 Task: Look for Airbnb options in Maxixe, Mozambique from 2nd November, 2023 to 6th November, 2023 for 1 adult.1  bedroom having 1 bed and 1 bathroom. Property type can be hotel. Booking option can be shelf check-in. Look for 3 properties as per requirement.
Action: Mouse moved to (443, 89)
Screenshot: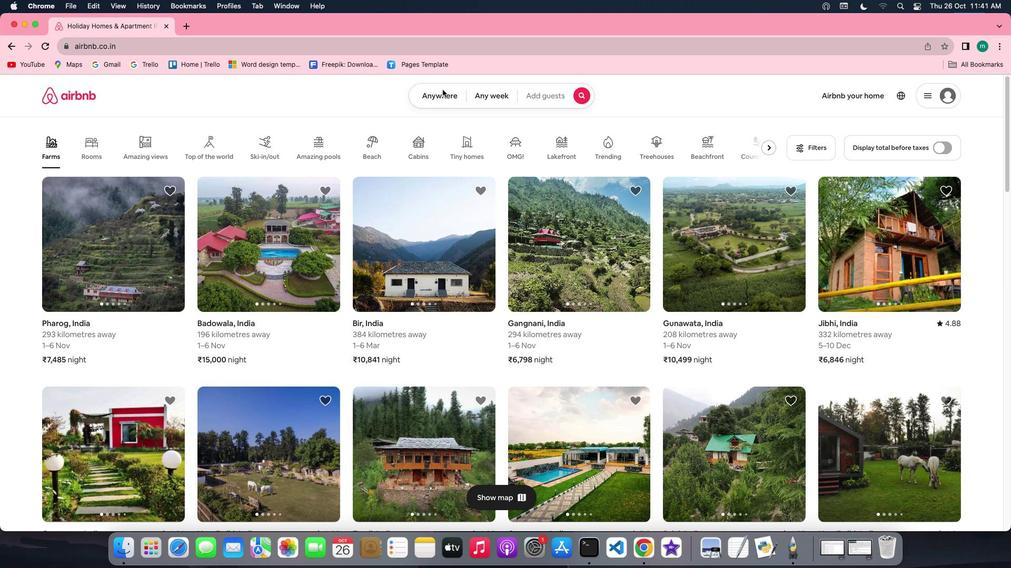 
Action: Mouse pressed left at (443, 89)
Screenshot: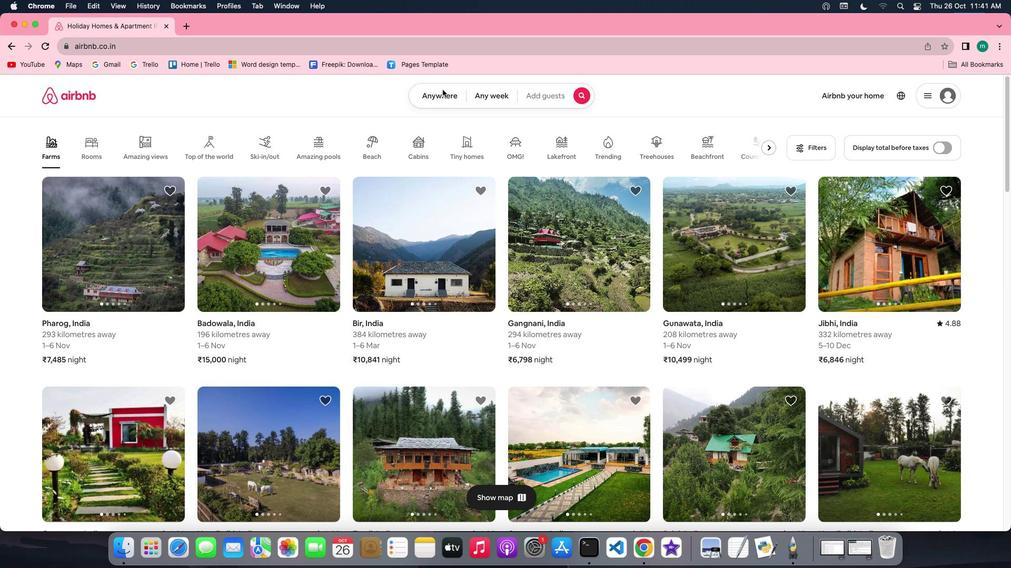 
Action: Mouse moved to (441, 90)
Screenshot: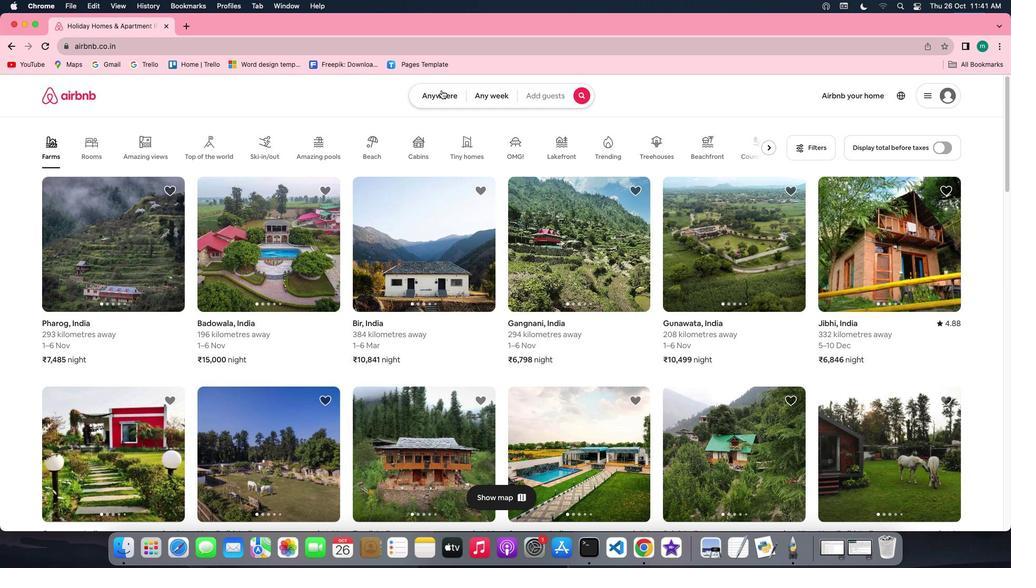 
Action: Mouse pressed left at (441, 90)
Screenshot: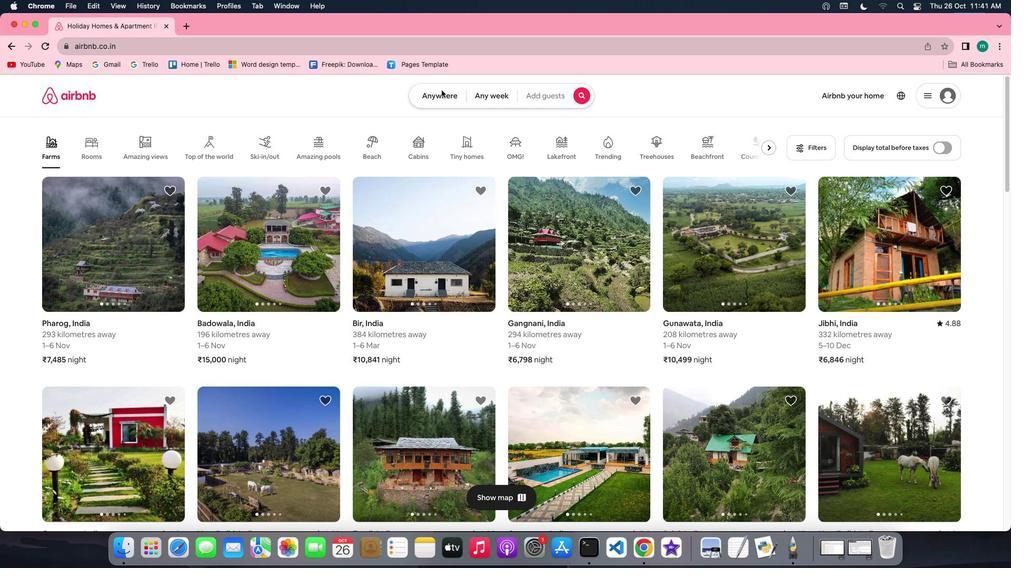 
Action: Mouse moved to (389, 142)
Screenshot: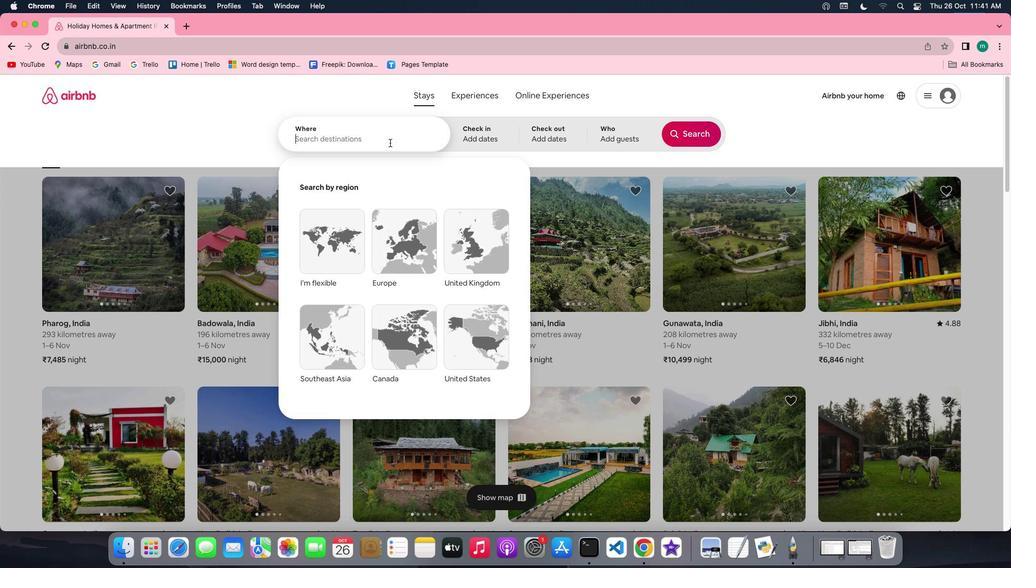 
Action: Key pressed Key.shift'm'Key.backspaceKey.shift'M''a''x''i''x''e'','Key.spaceKey.shift'M''o''z''a''m''b''i''q''u''e'
Screenshot: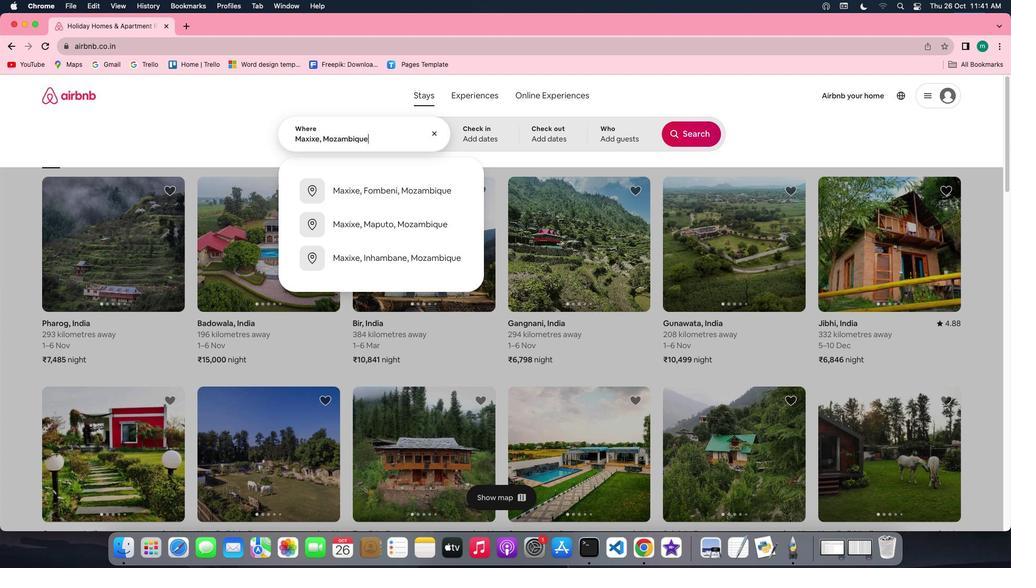 
Action: Mouse moved to (479, 135)
Screenshot: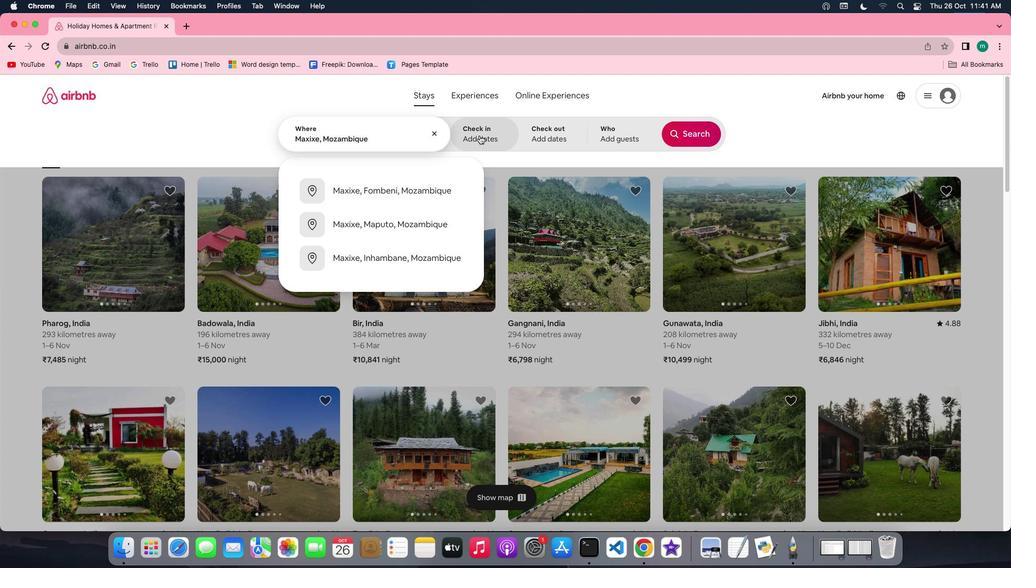 
Action: Mouse pressed left at (479, 135)
Screenshot: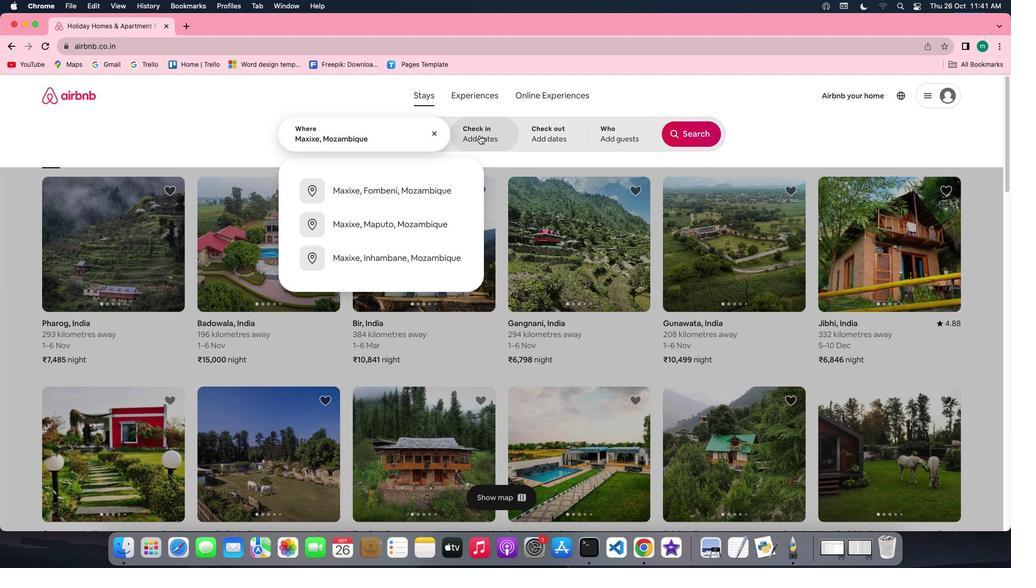 
Action: Mouse moved to (633, 267)
Screenshot: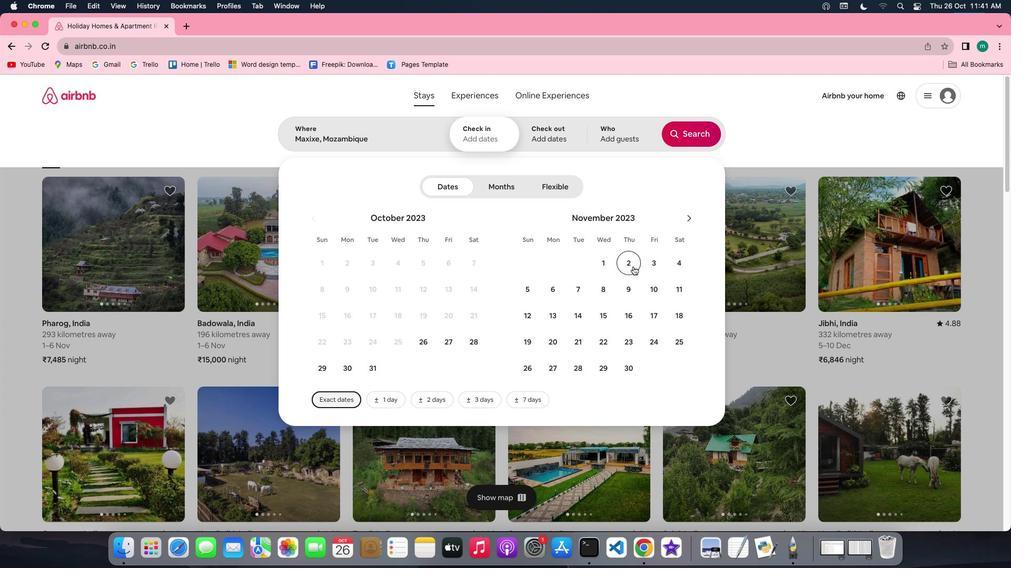 
Action: Mouse pressed left at (633, 267)
Screenshot: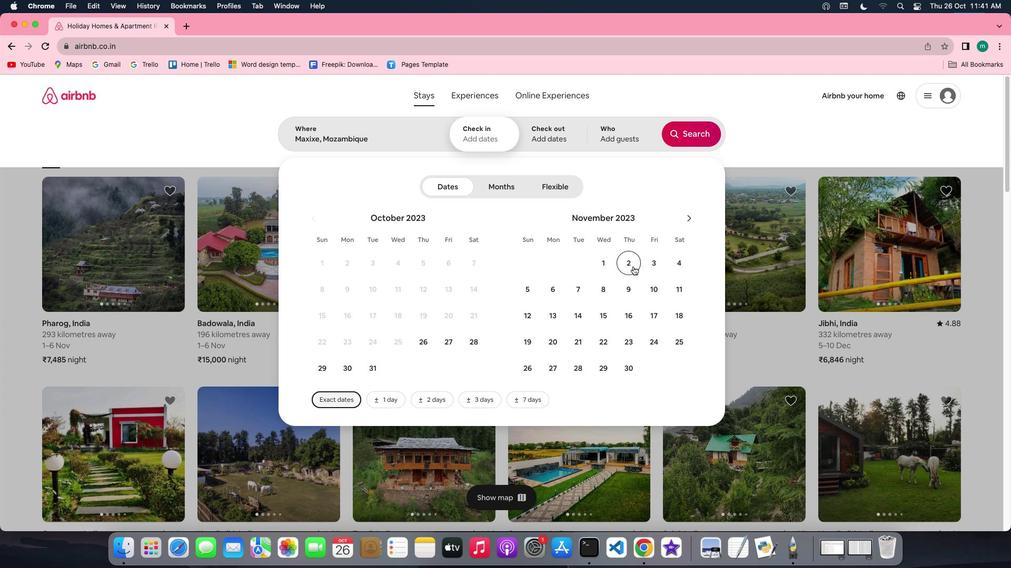 
Action: Mouse moved to (559, 290)
Screenshot: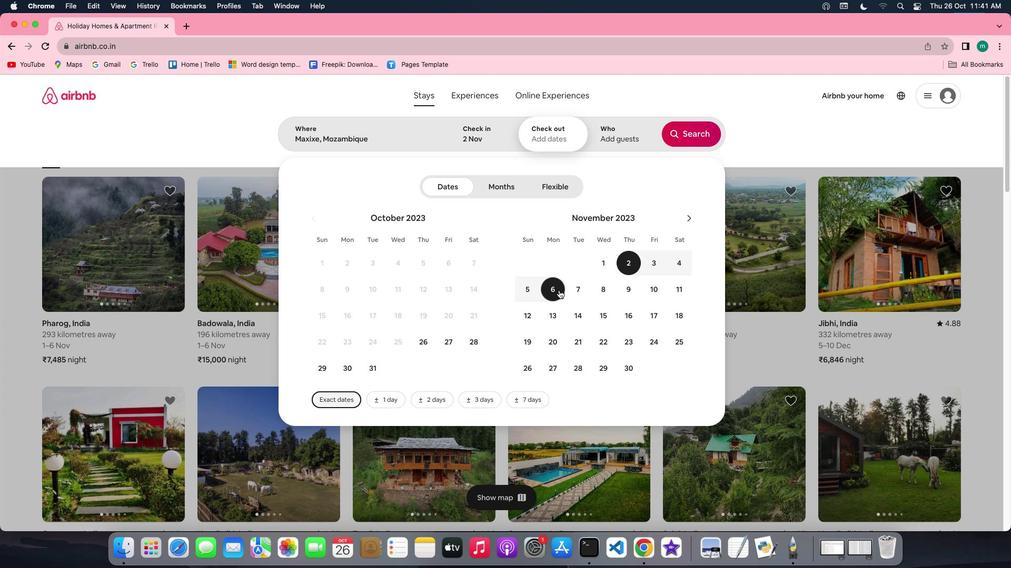 
Action: Mouse pressed left at (559, 290)
Screenshot: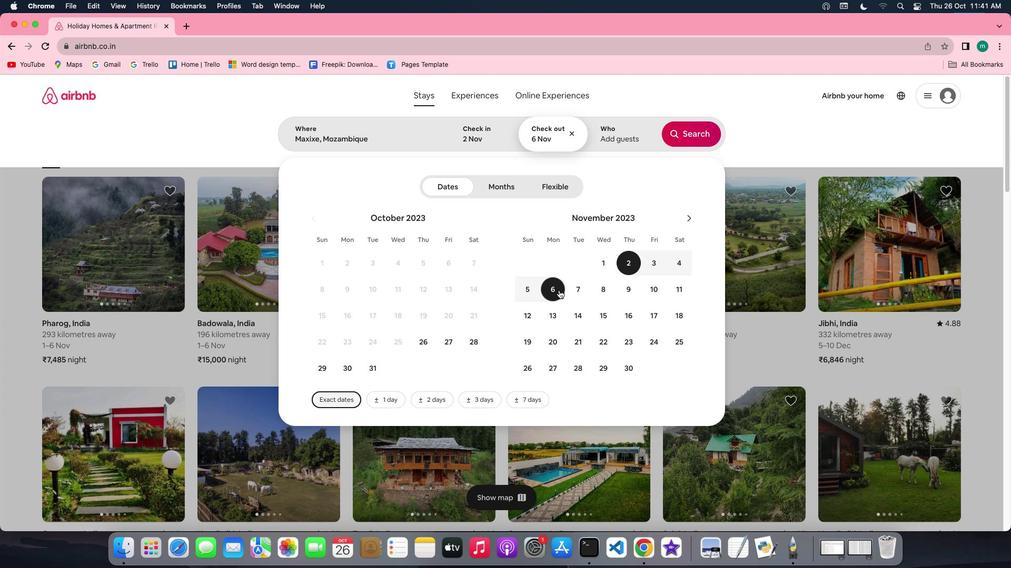 
Action: Mouse moved to (633, 139)
Screenshot: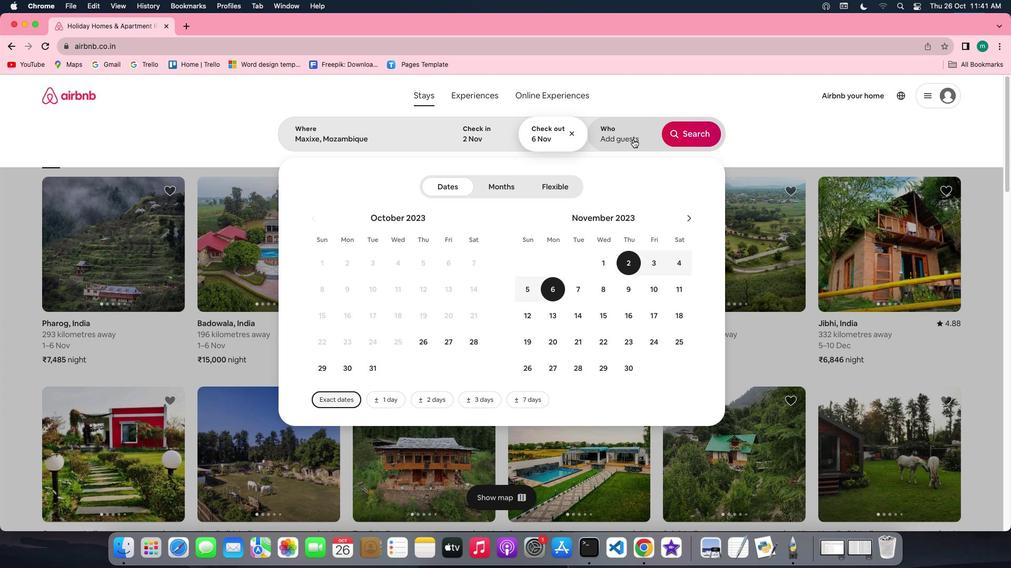
Action: Mouse pressed left at (633, 139)
Screenshot: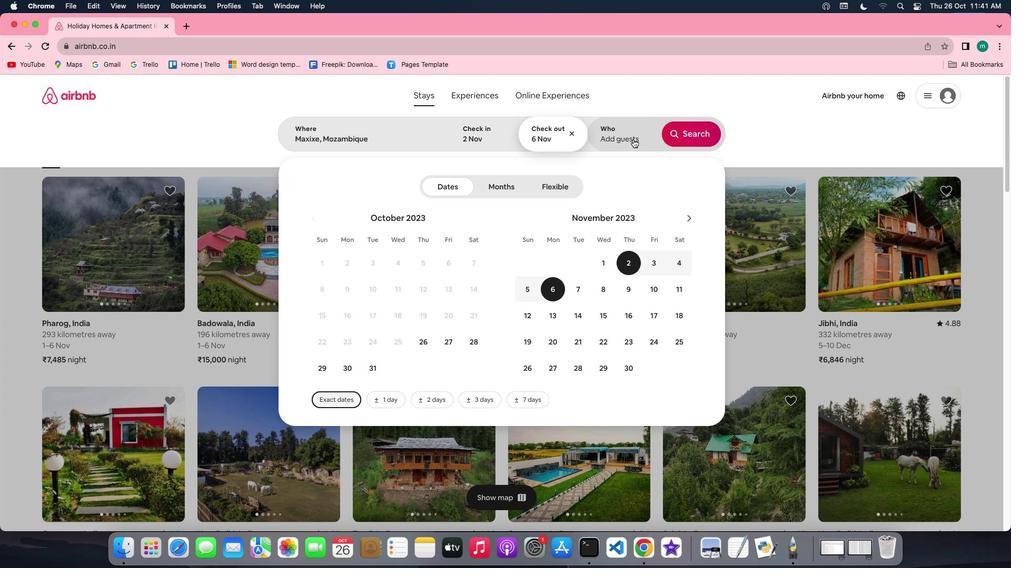 
Action: Mouse moved to (696, 192)
Screenshot: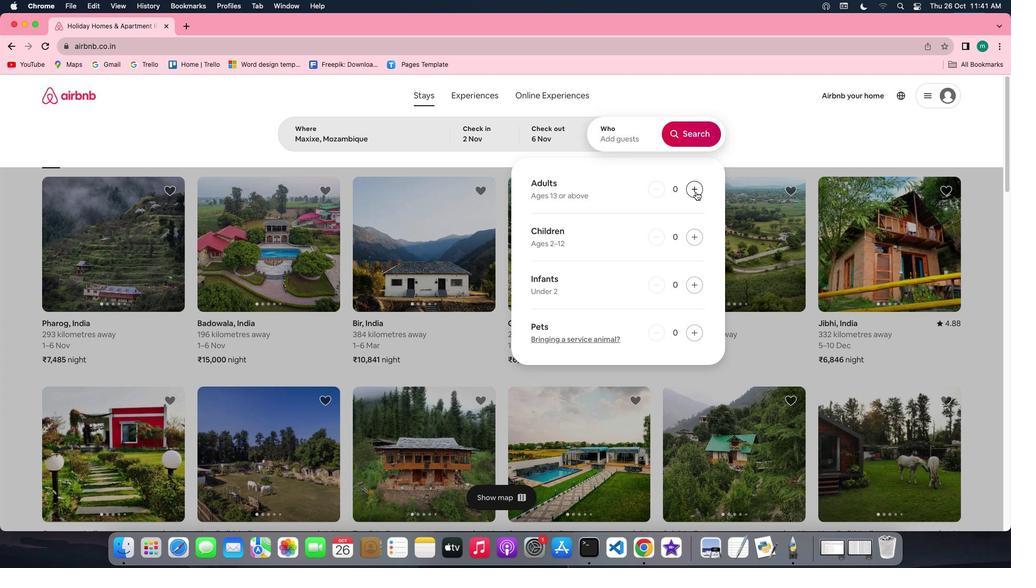 
Action: Mouse pressed left at (696, 192)
Screenshot: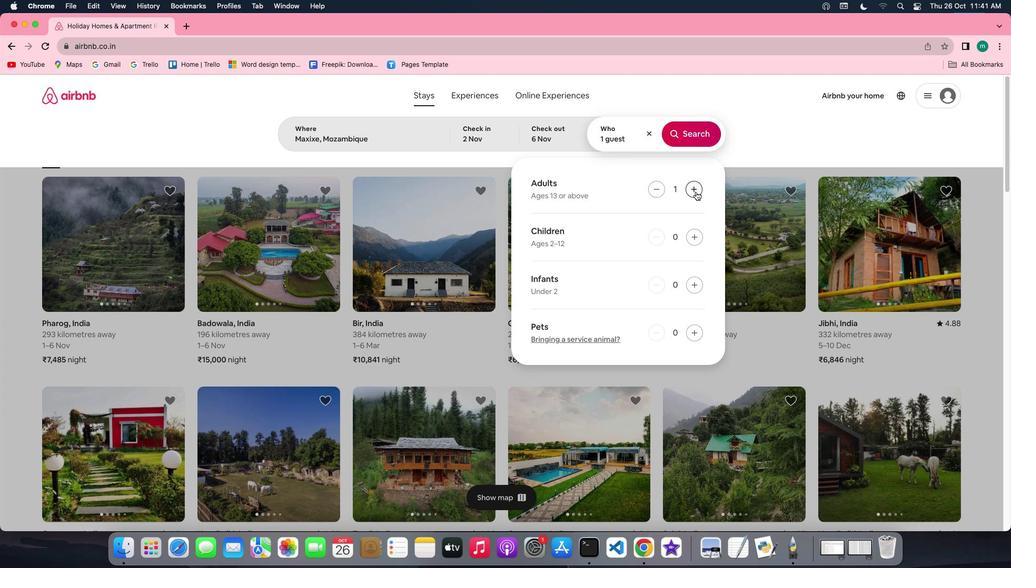 
Action: Mouse moved to (686, 138)
Screenshot: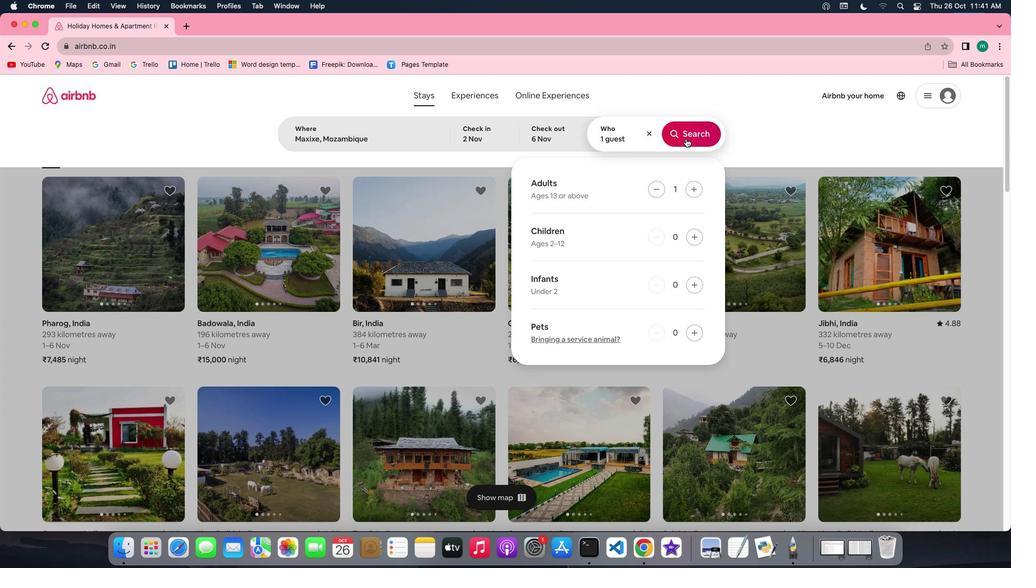 
Action: Mouse pressed left at (686, 138)
Screenshot: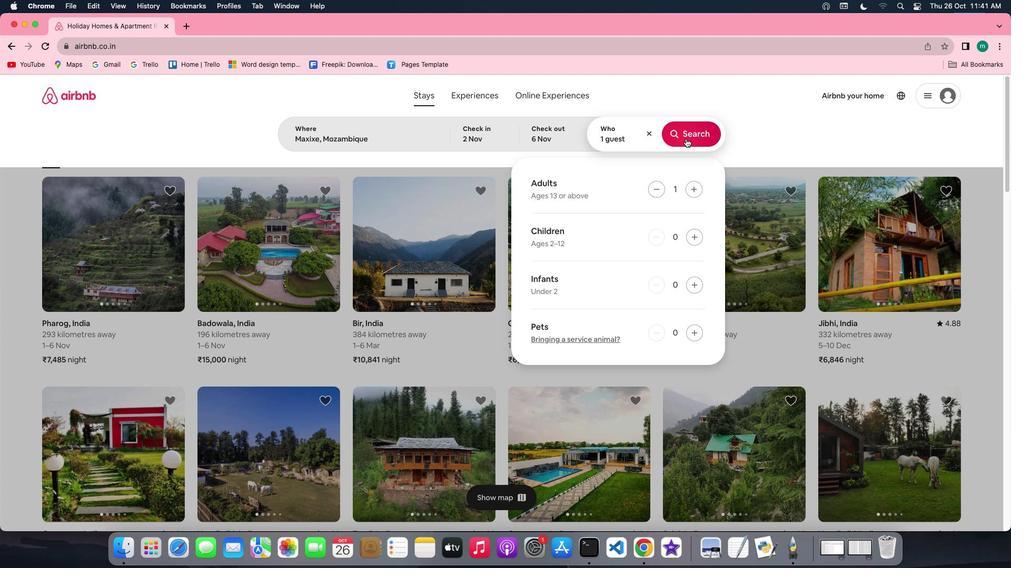 
Action: Mouse moved to (842, 134)
Screenshot: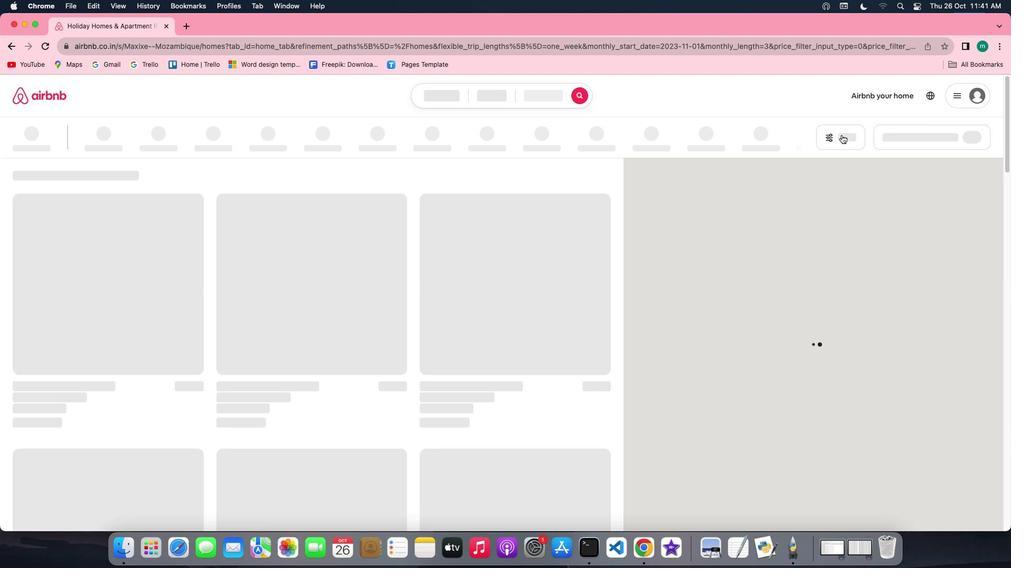 
Action: Mouse pressed left at (842, 134)
Screenshot: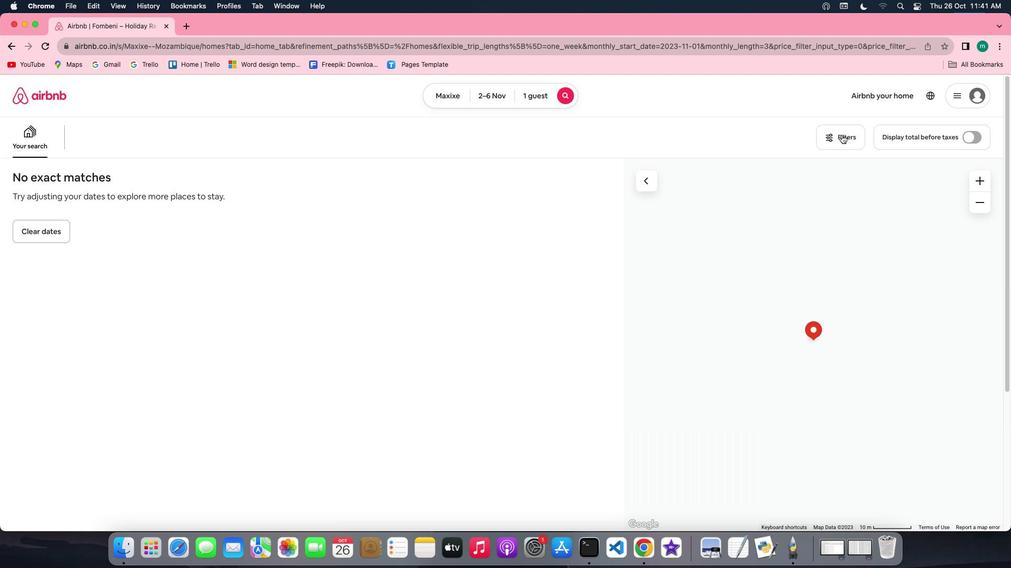 
Action: Mouse moved to (534, 302)
Screenshot: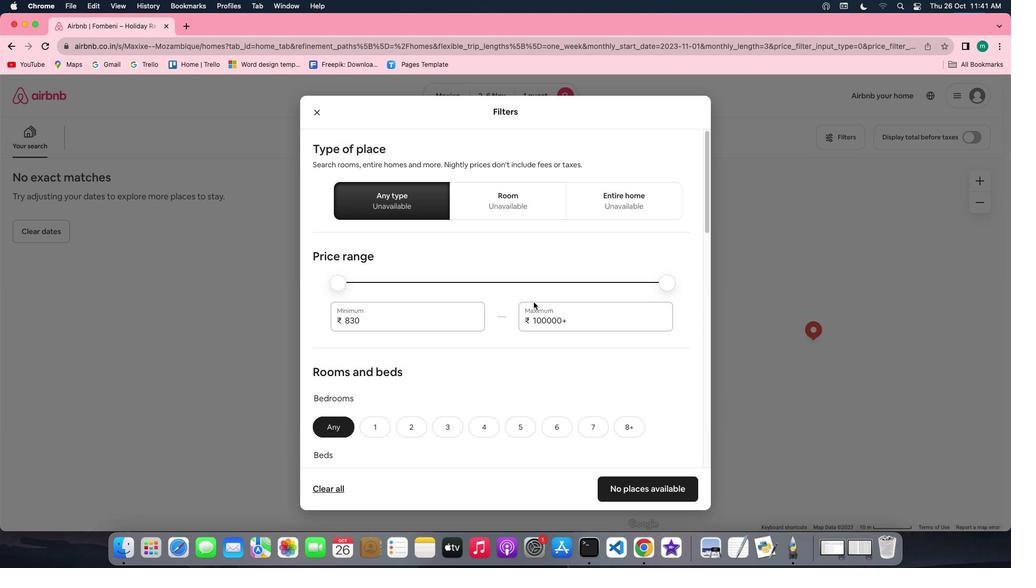 
Action: Mouse scrolled (534, 302) with delta (0, 0)
Screenshot: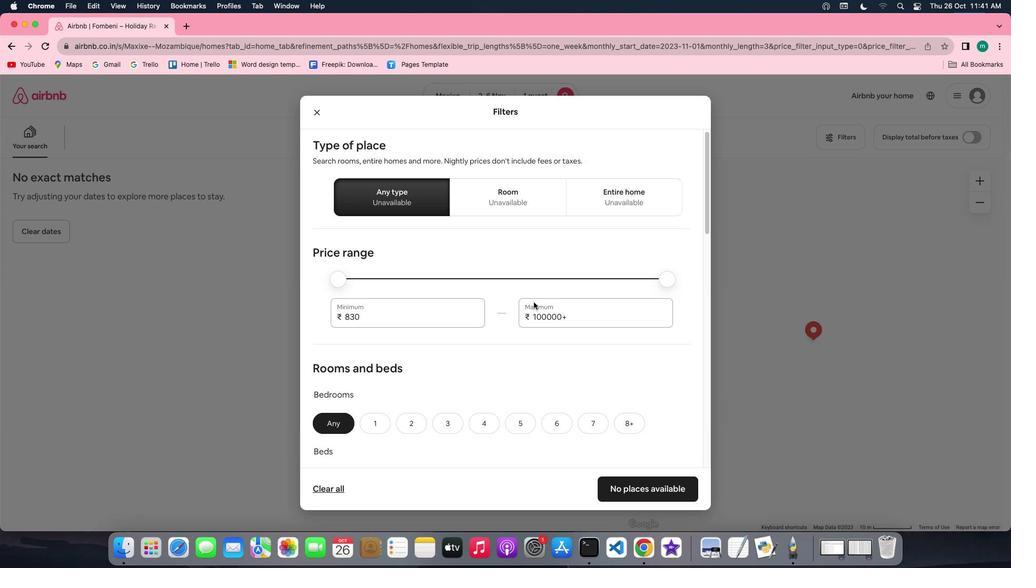 
Action: Mouse scrolled (534, 302) with delta (0, 0)
Screenshot: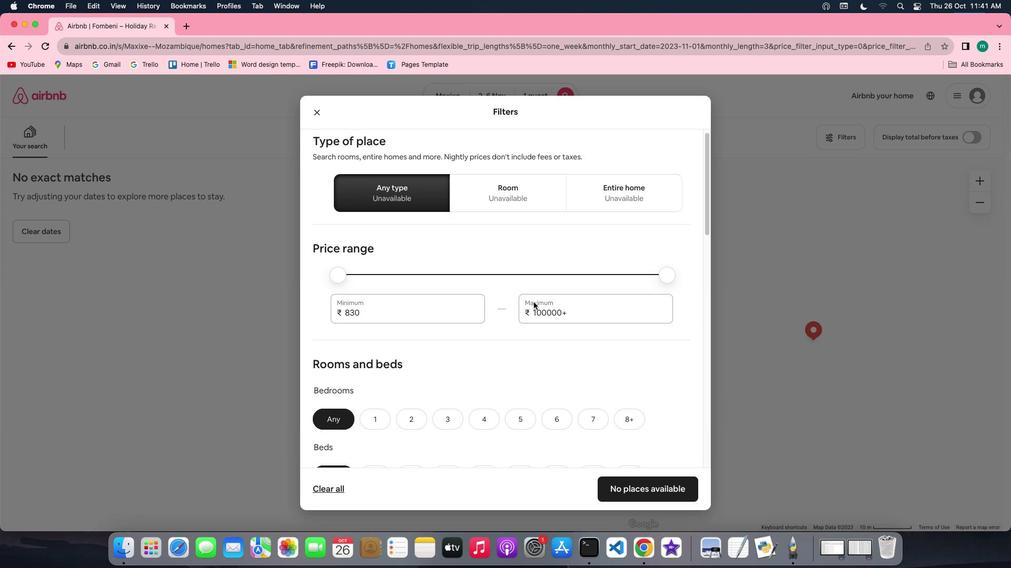 
Action: Mouse scrolled (534, 302) with delta (0, 0)
Screenshot: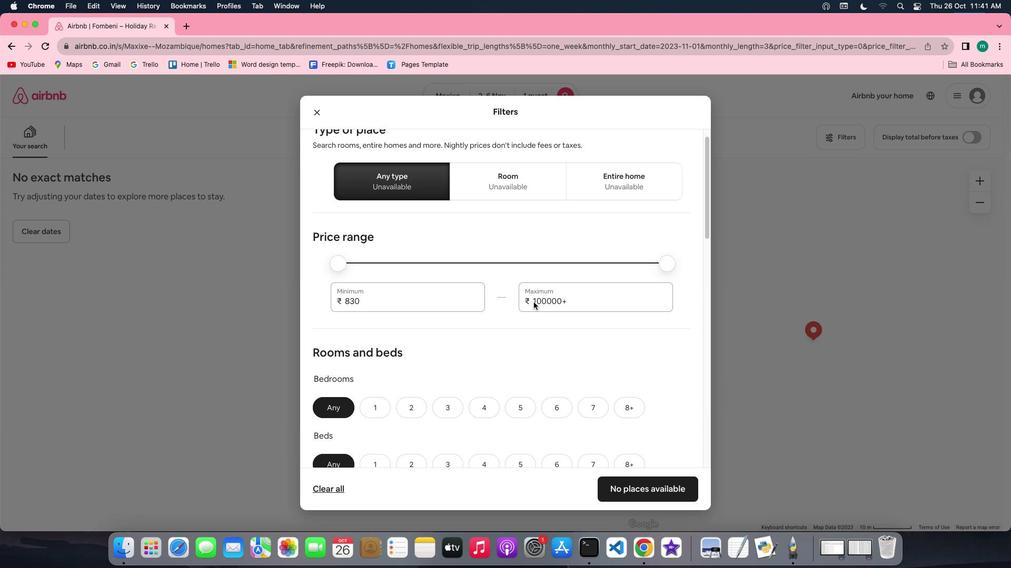 
Action: Mouse scrolled (534, 302) with delta (0, 0)
Screenshot: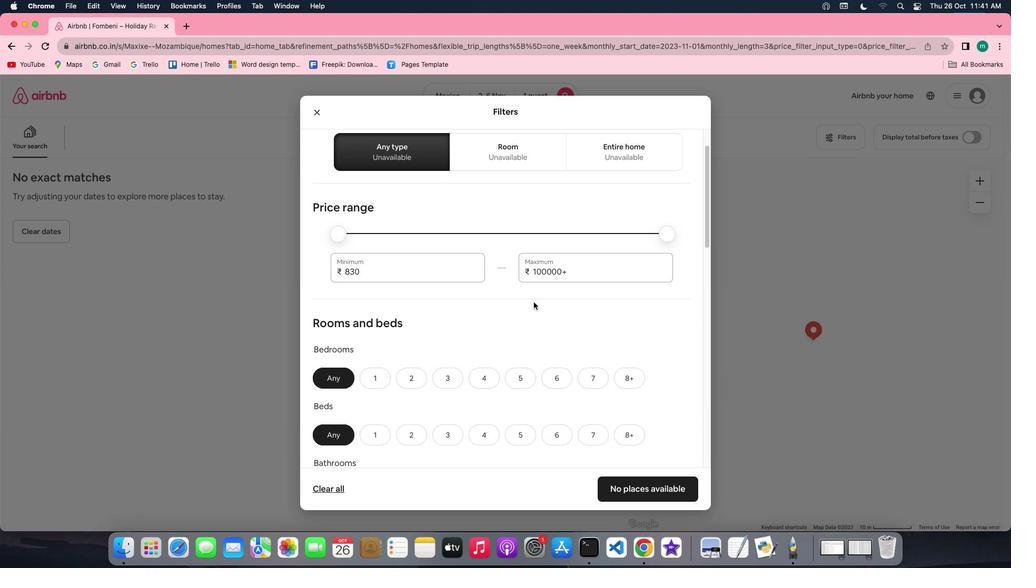 
Action: Mouse scrolled (534, 302) with delta (0, 0)
Screenshot: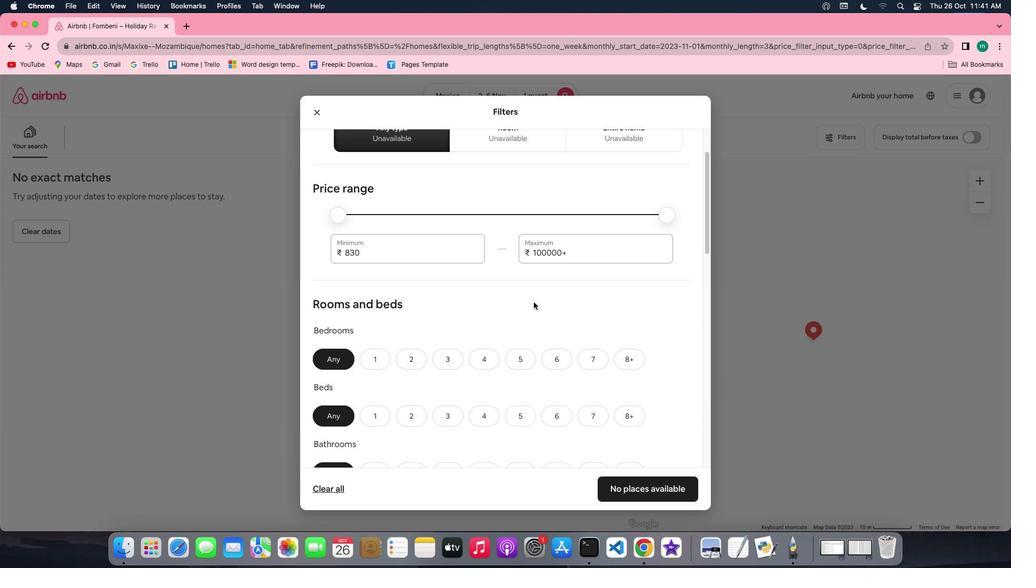 
Action: Mouse scrolled (534, 302) with delta (0, -1)
Screenshot: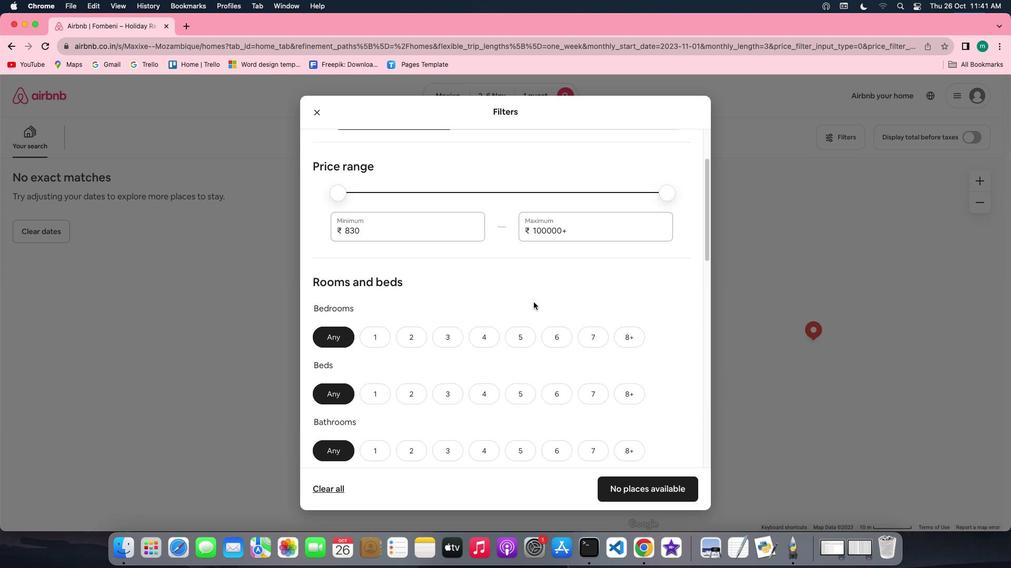 
Action: Mouse scrolled (534, 302) with delta (0, -1)
Screenshot: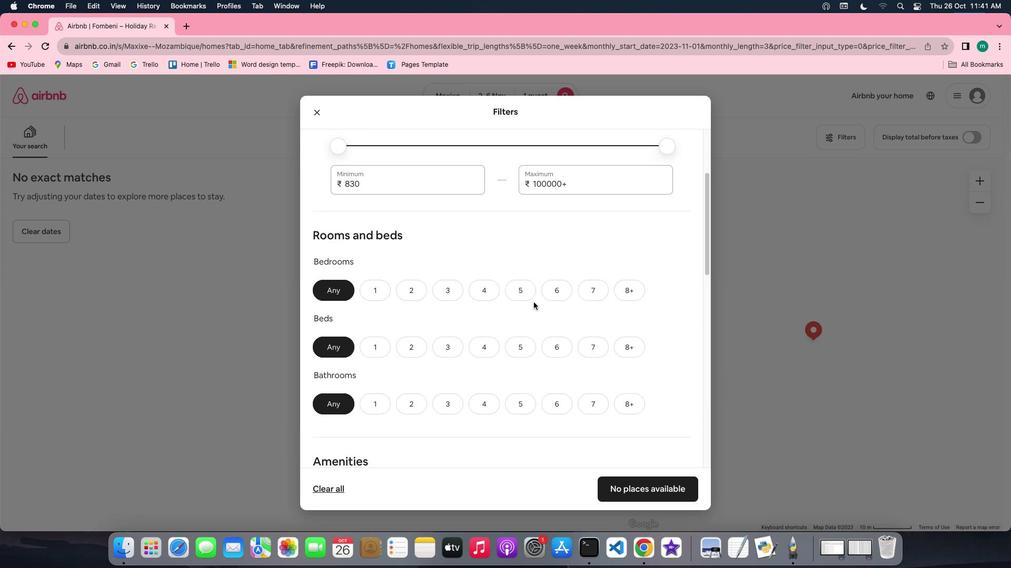 
Action: Mouse scrolled (534, 302) with delta (0, 0)
Screenshot: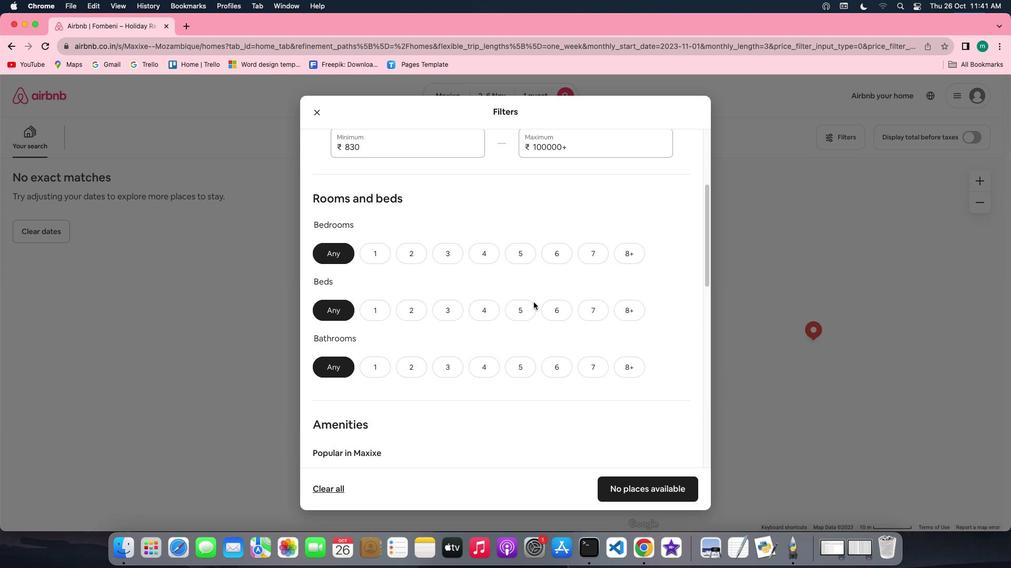 
Action: Mouse scrolled (534, 302) with delta (0, 0)
Screenshot: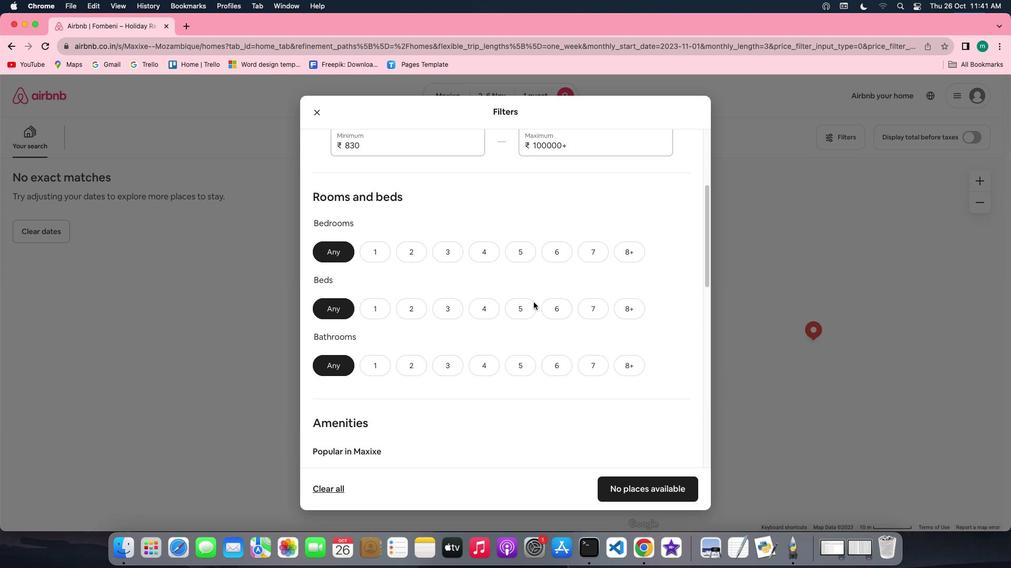 
Action: Mouse scrolled (534, 302) with delta (0, 0)
Screenshot: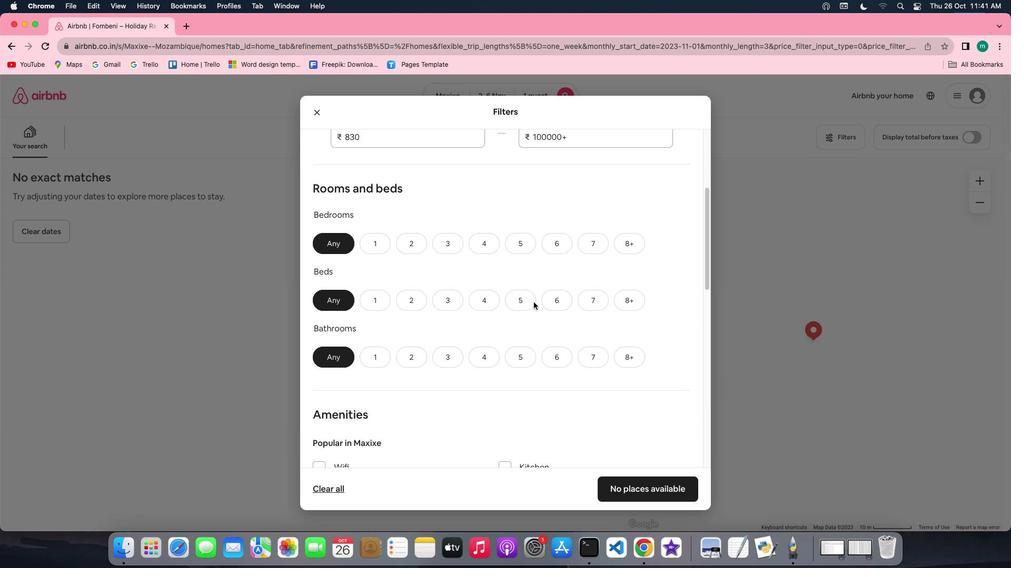 
Action: Mouse scrolled (534, 302) with delta (0, 0)
Screenshot: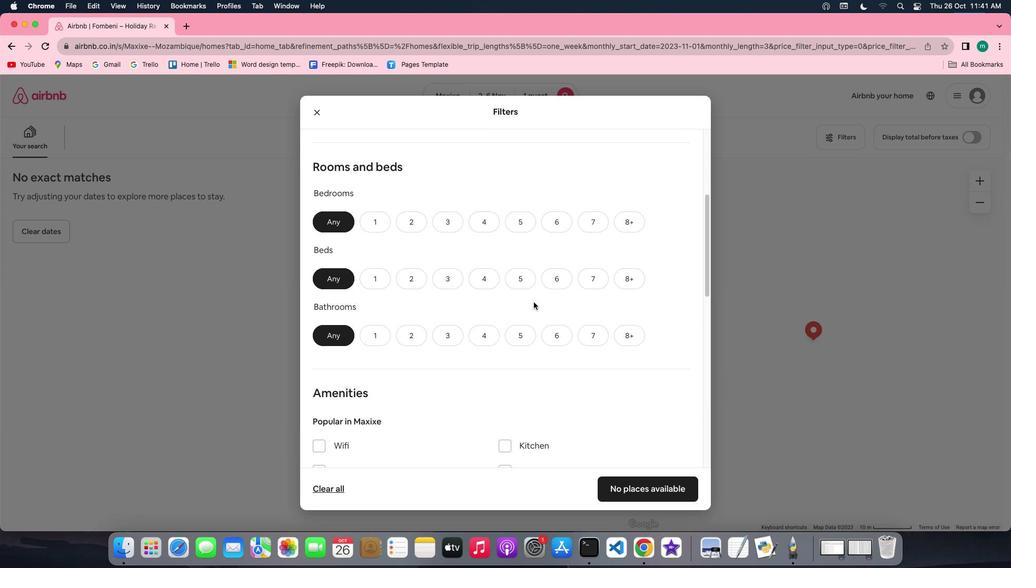 
Action: Mouse moved to (378, 201)
Screenshot: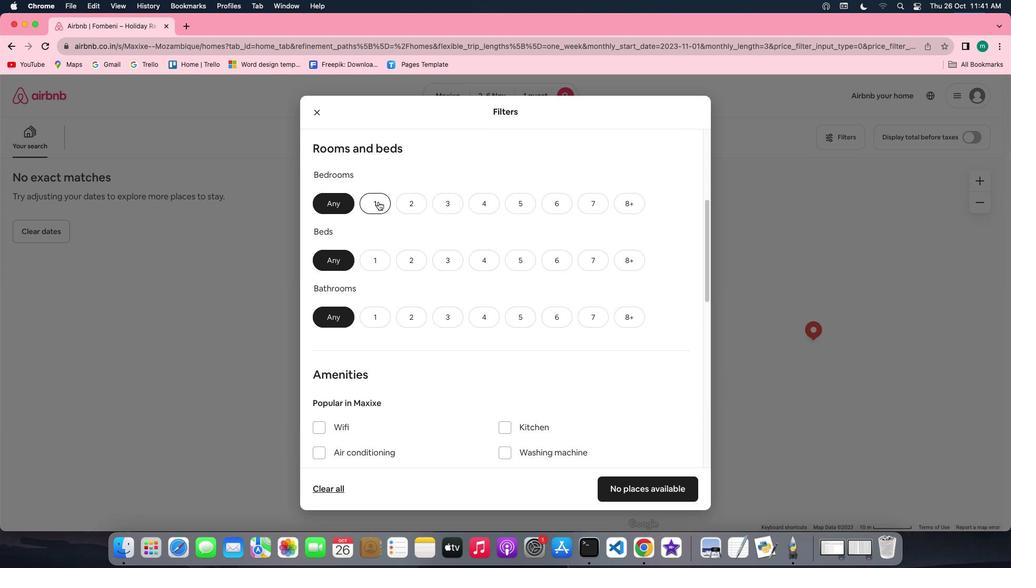 
Action: Mouse pressed left at (378, 201)
Screenshot: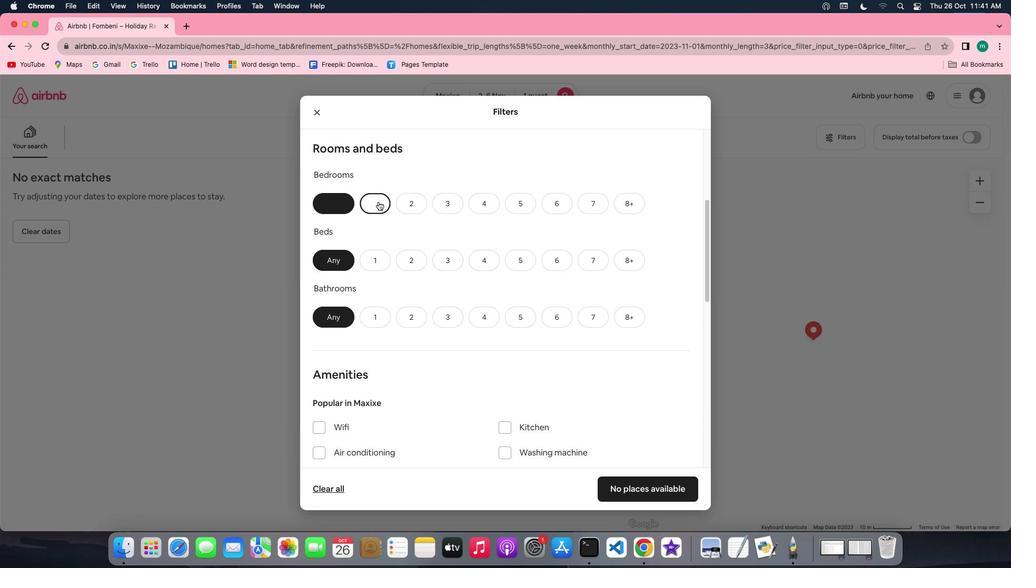 
Action: Mouse moved to (380, 256)
Screenshot: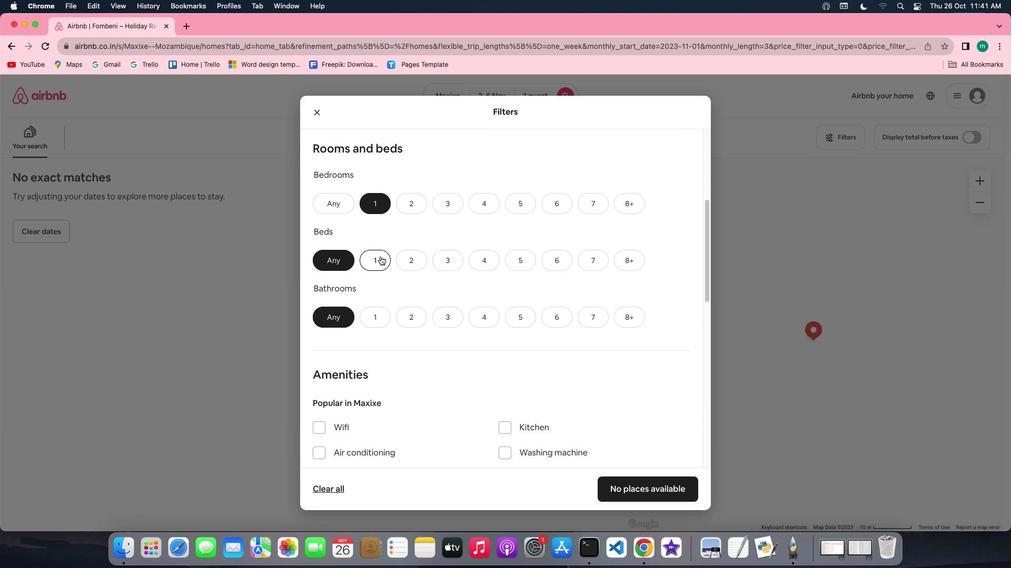 
Action: Mouse pressed left at (380, 256)
Screenshot: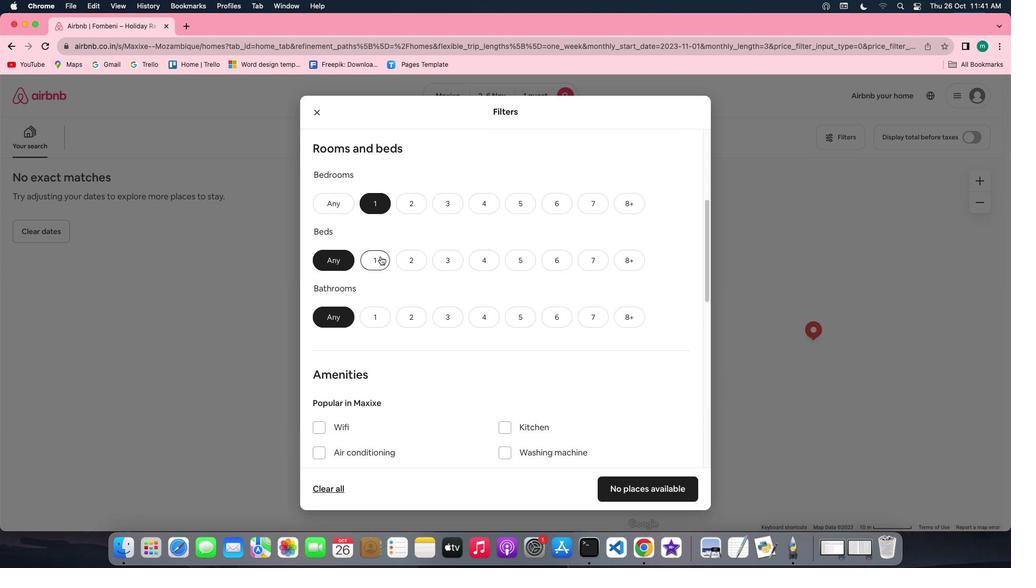 
Action: Mouse moved to (376, 314)
Screenshot: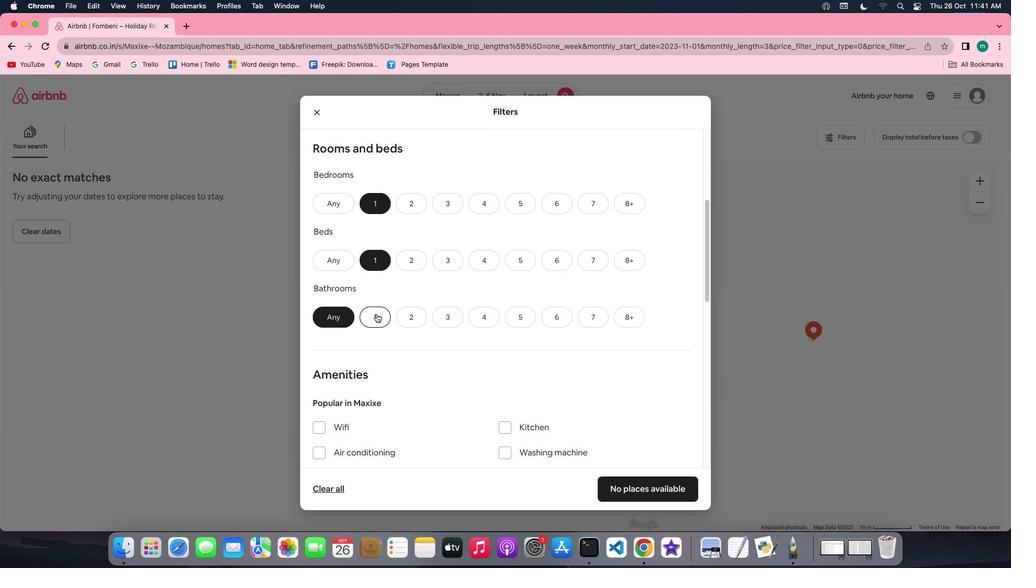 
Action: Mouse pressed left at (376, 314)
Screenshot: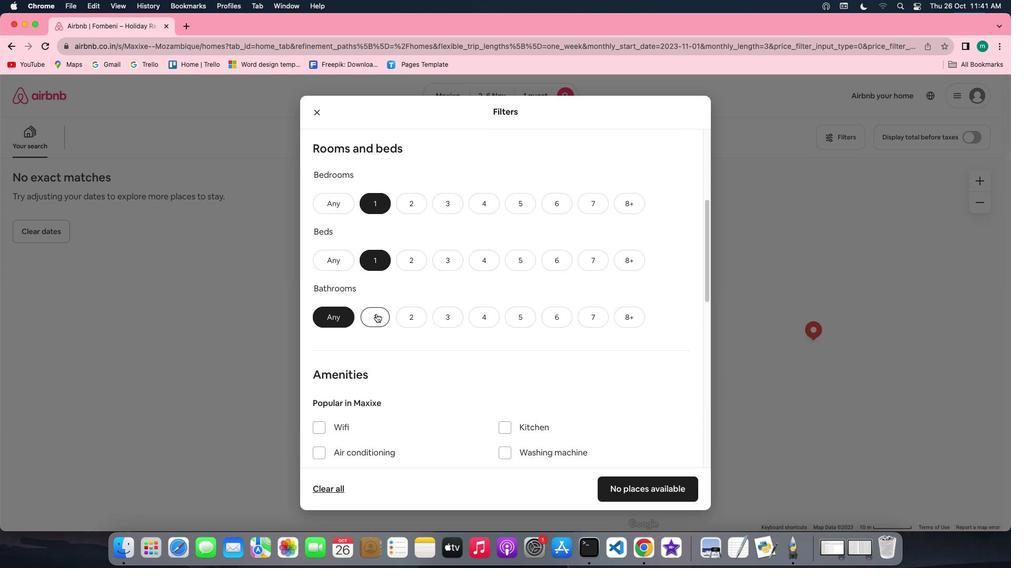 
Action: Mouse moved to (530, 335)
Screenshot: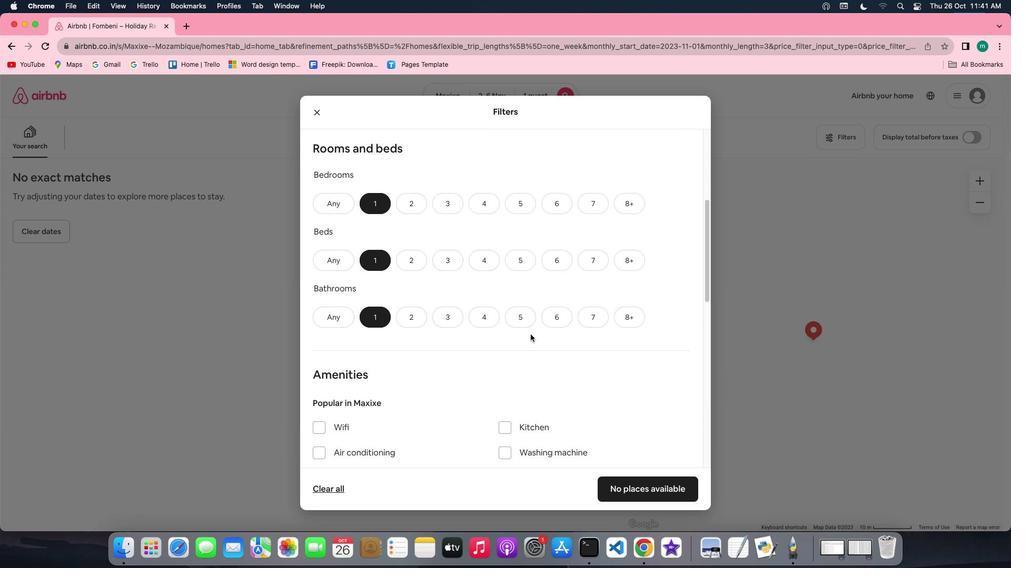 
Action: Mouse scrolled (530, 335) with delta (0, 0)
Screenshot: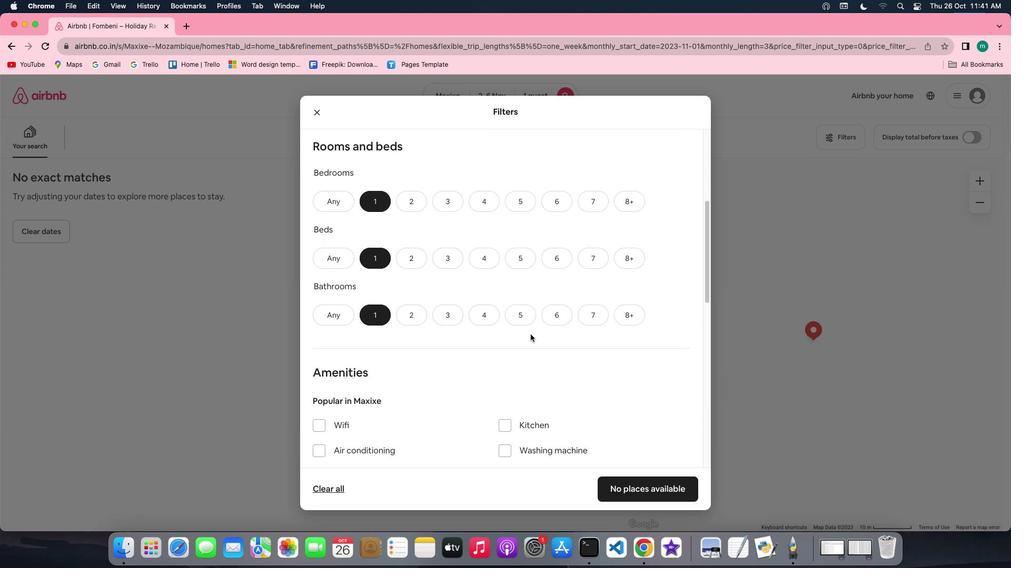 
Action: Mouse scrolled (530, 335) with delta (0, 0)
Screenshot: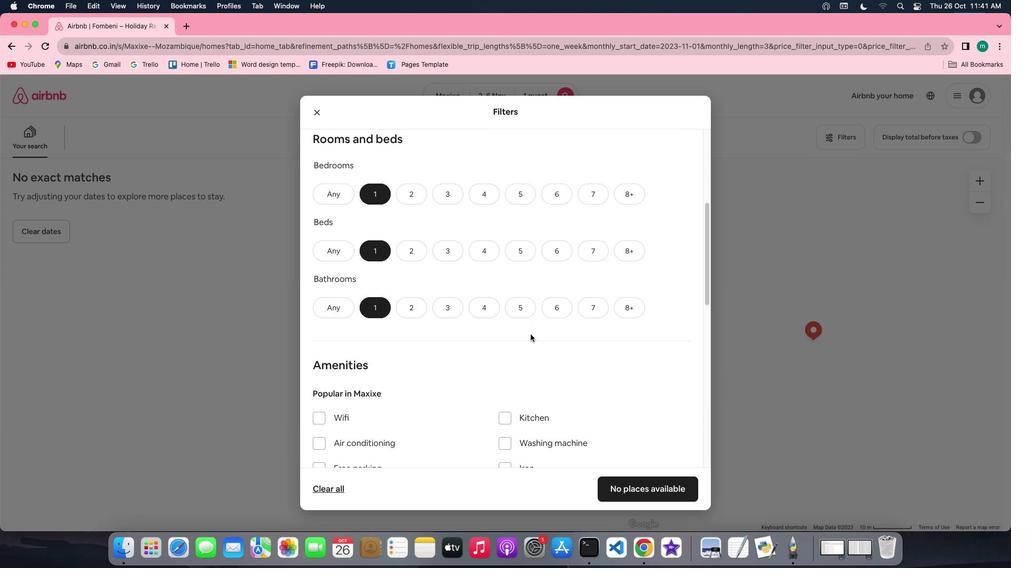 
Action: Mouse scrolled (530, 335) with delta (0, 0)
Screenshot: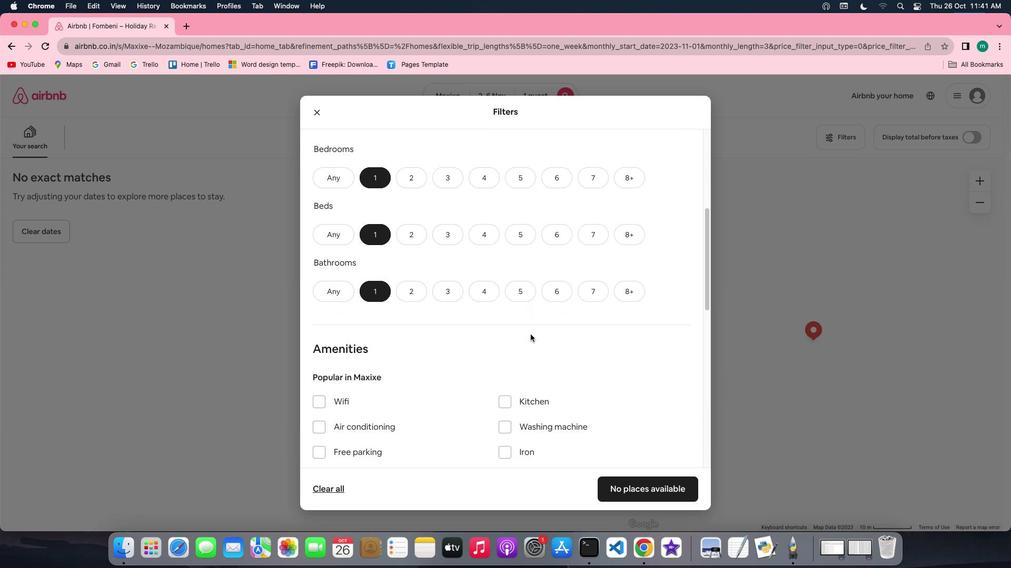 
Action: Mouse scrolled (530, 335) with delta (0, 0)
Screenshot: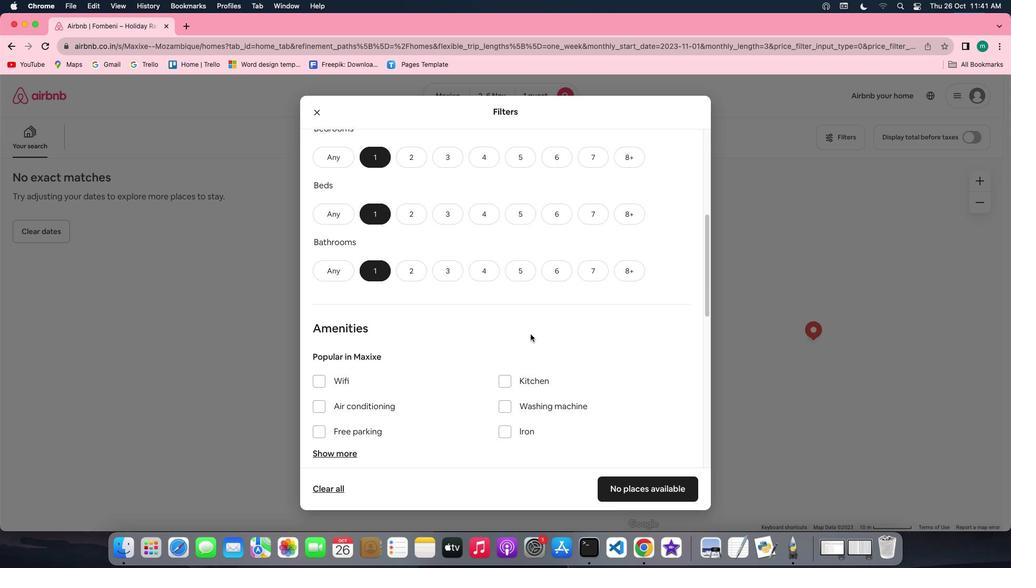 
Action: Mouse scrolled (530, 335) with delta (0, 0)
Screenshot: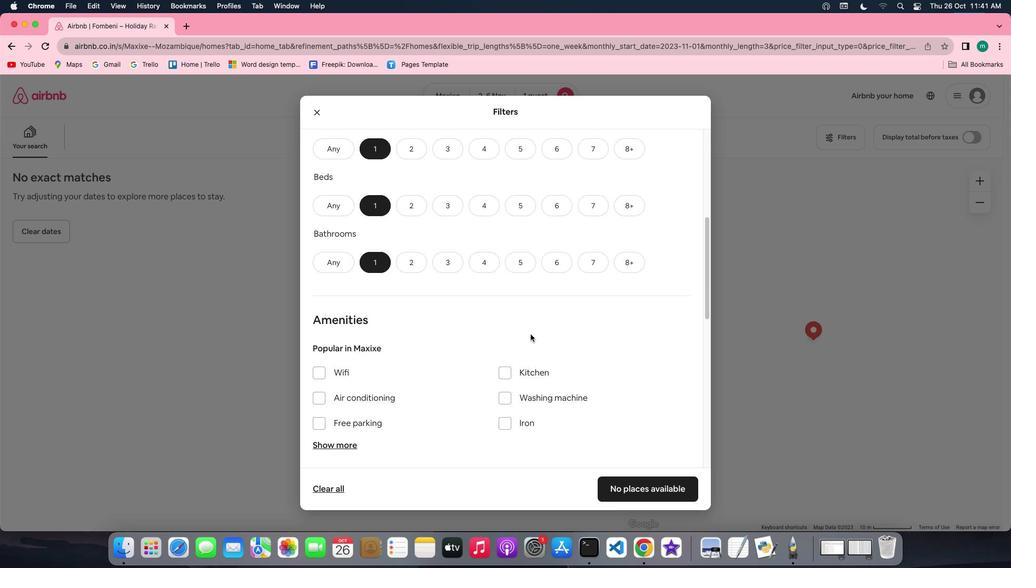 
Action: Mouse scrolled (530, 335) with delta (0, 0)
Screenshot: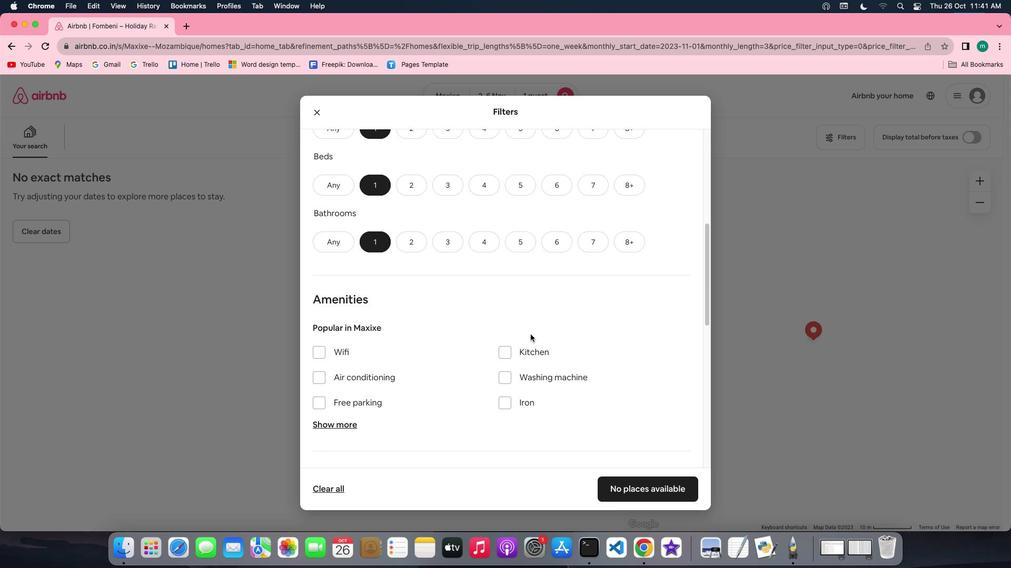 
Action: Mouse scrolled (530, 335) with delta (0, 0)
Screenshot: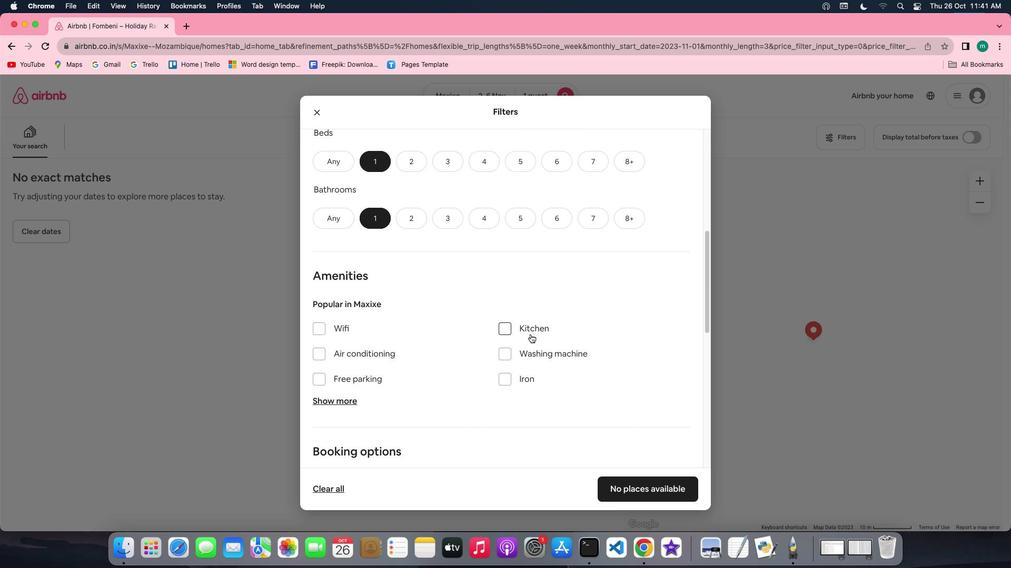 
Action: Mouse scrolled (530, 335) with delta (0, 0)
Screenshot: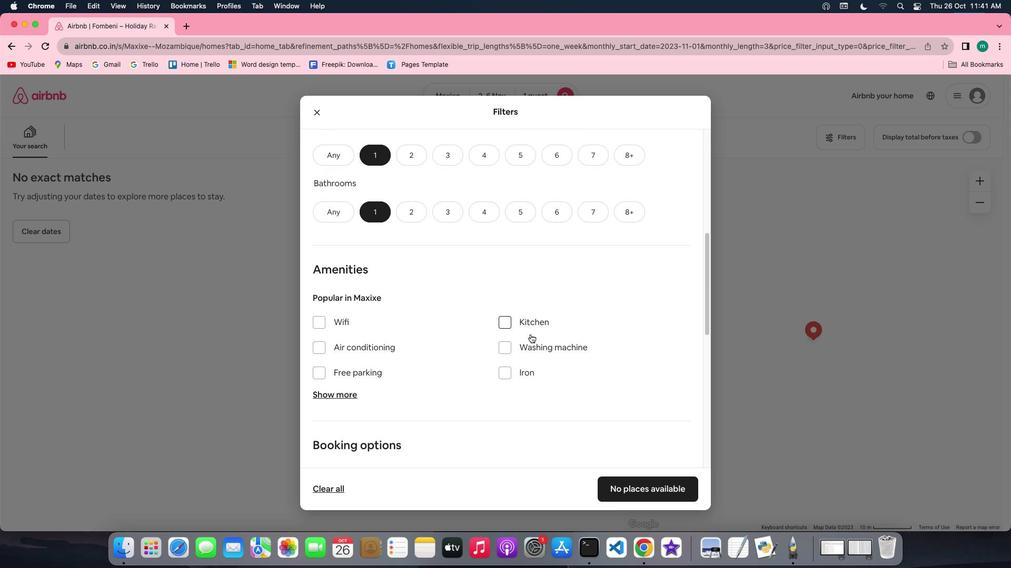 
Action: Mouse scrolled (530, 335) with delta (0, 0)
Screenshot: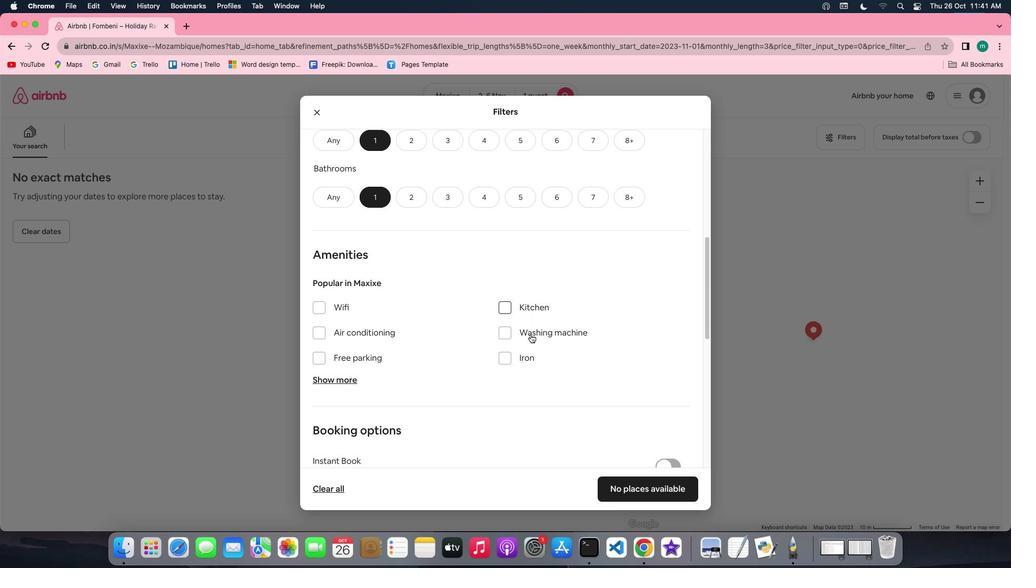 
Action: Mouse scrolled (530, 335) with delta (0, 0)
Screenshot: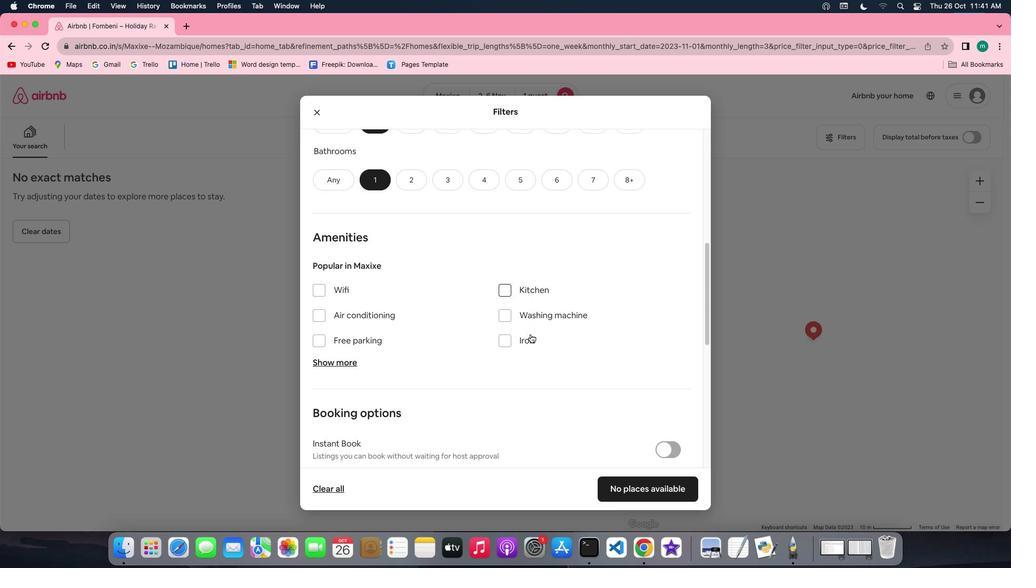 
Action: Mouse scrolled (530, 335) with delta (0, 0)
Screenshot: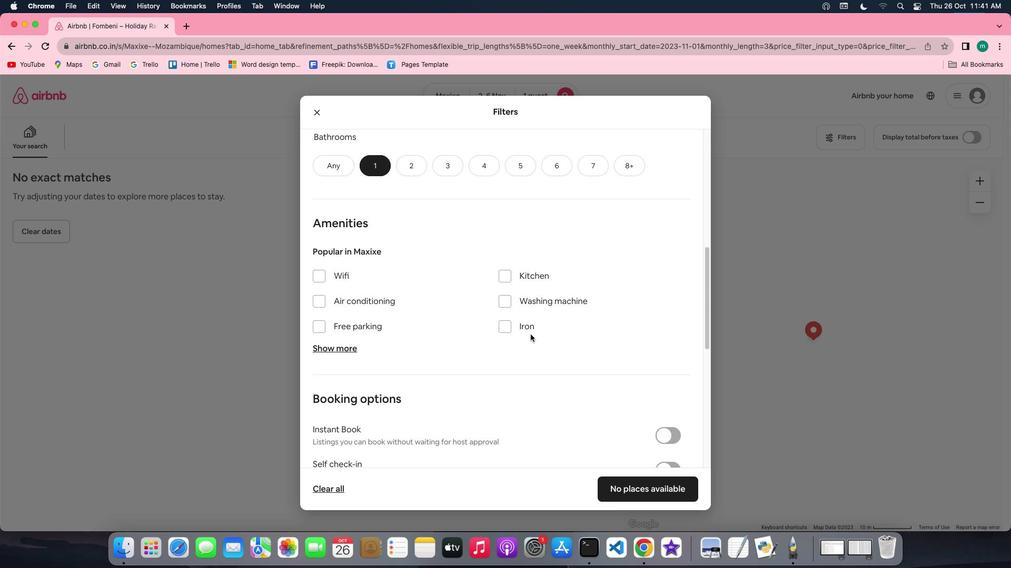 
Action: Mouse scrolled (530, 335) with delta (0, 0)
Screenshot: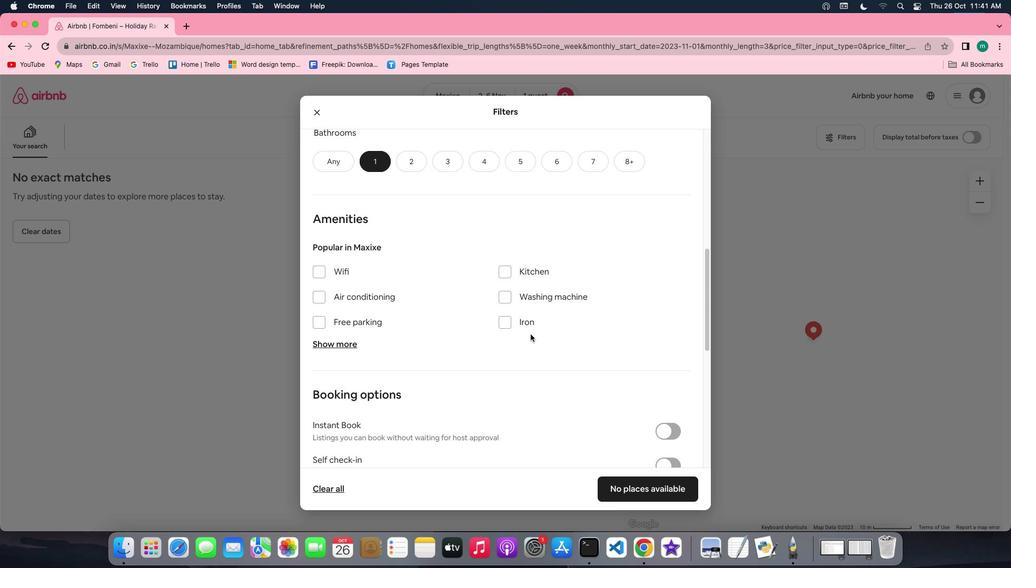 
Action: Mouse scrolled (530, 335) with delta (0, 0)
Screenshot: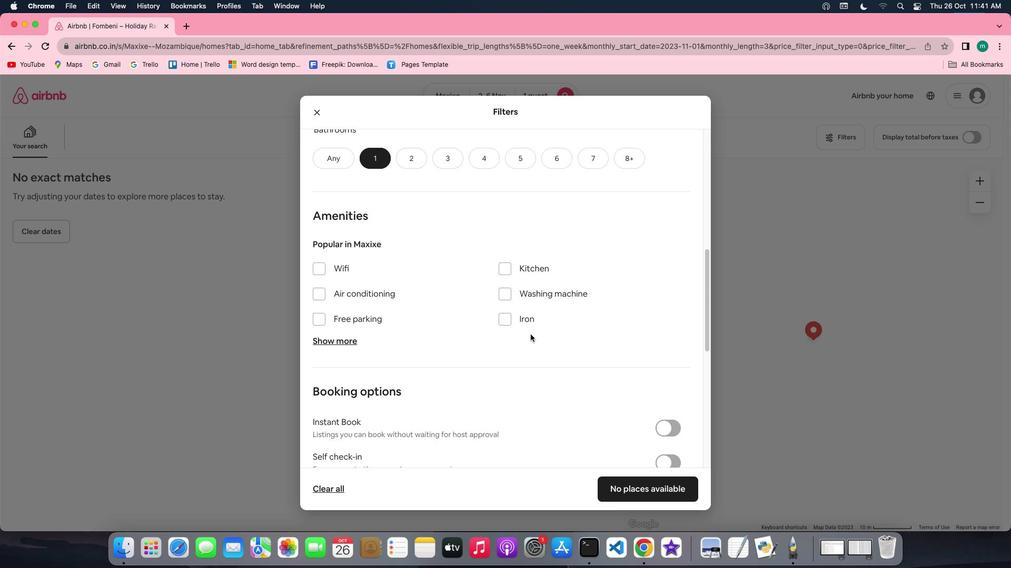
Action: Mouse scrolled (530, 335) with delta (0, 0)
Screenshot: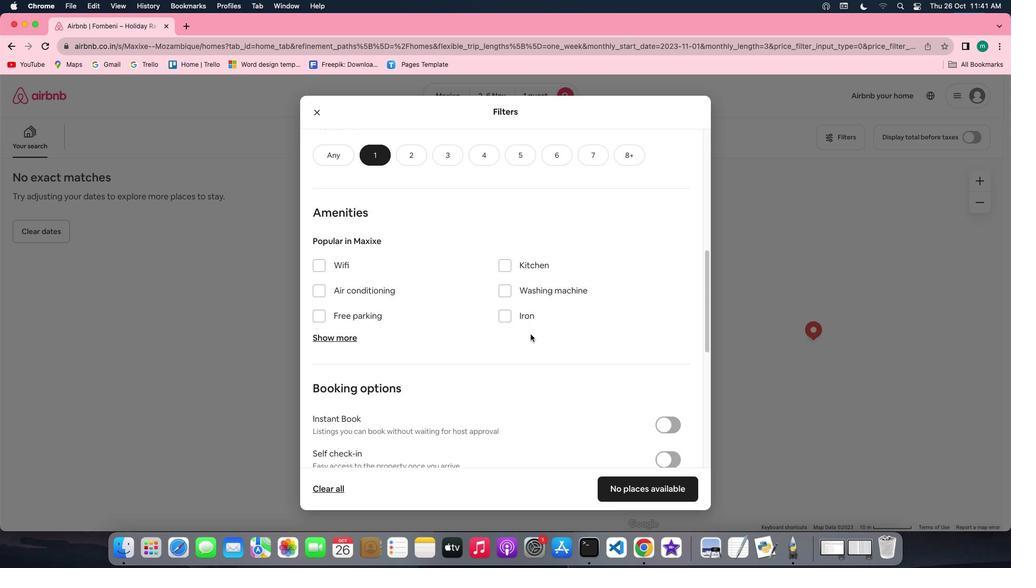 
Action: Mouse scrolled (530, 335) with delta (0, 0)
Screenshot: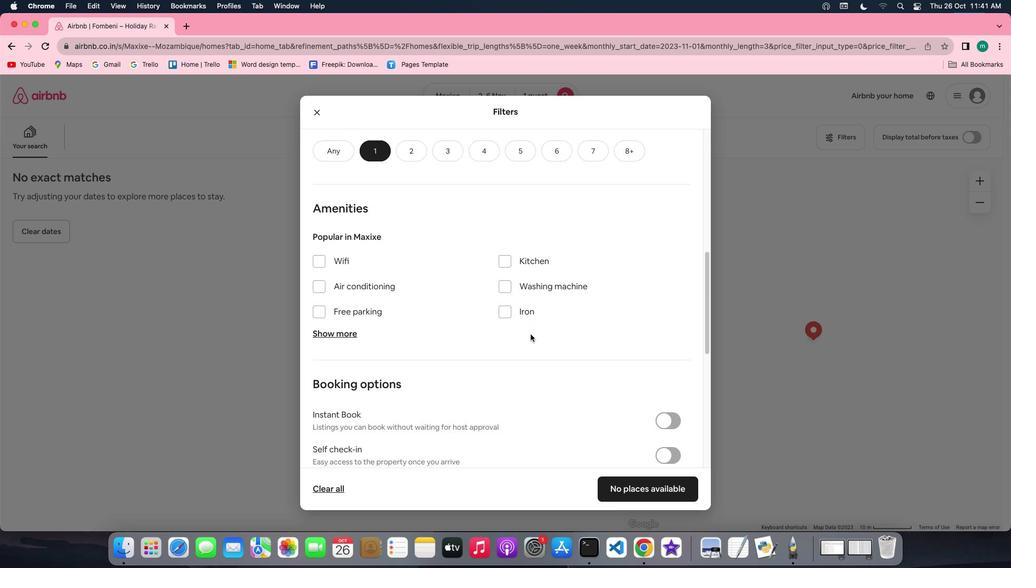 
Action: Mouse scrolled (530, 335) with delta (0, 0)
Screenshot: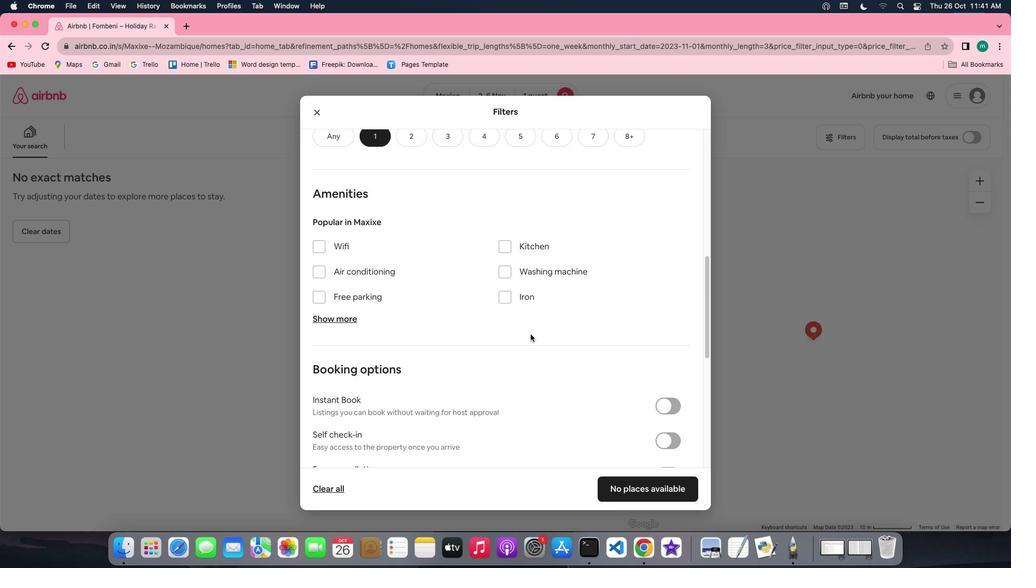 
Action: Mouse scrolled (530, 335) with delta (0, 0)
Screenshot: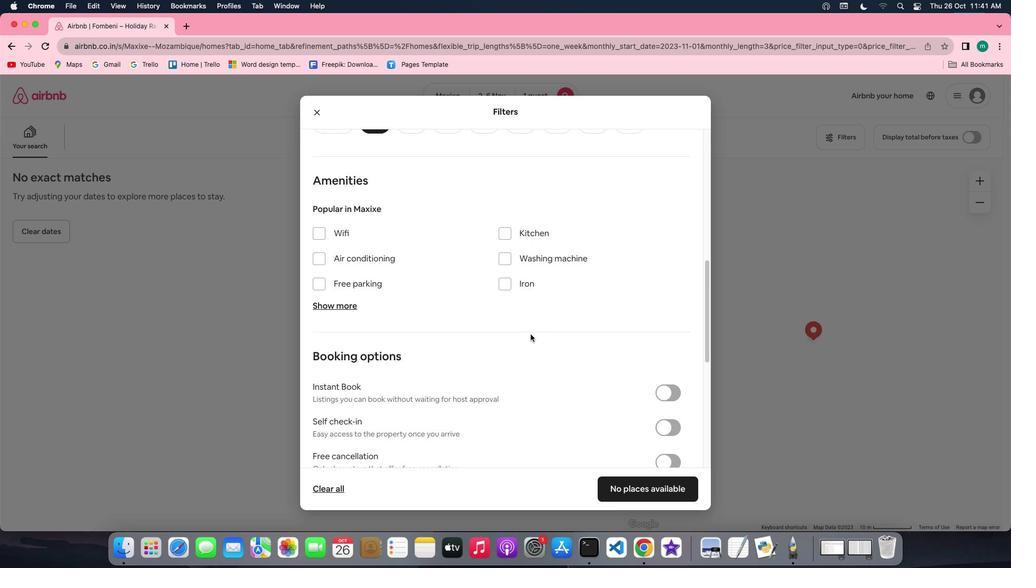 
Action: Mouse scrolled (530, 335) with delta (0, 0)
Screenshot: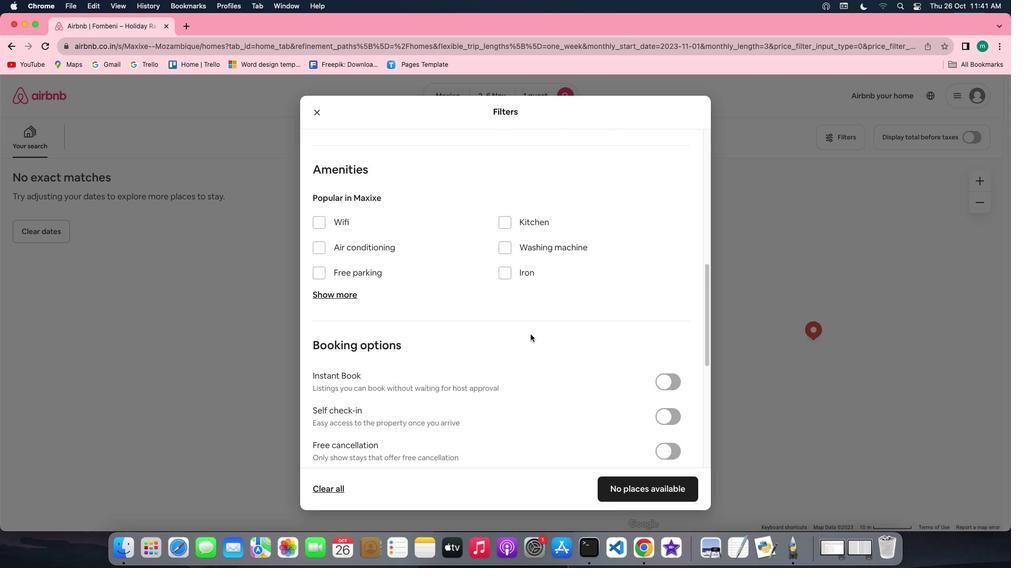 
Action: Mouse scrolled (530, 335) with delta (0, 0)
Screenshot: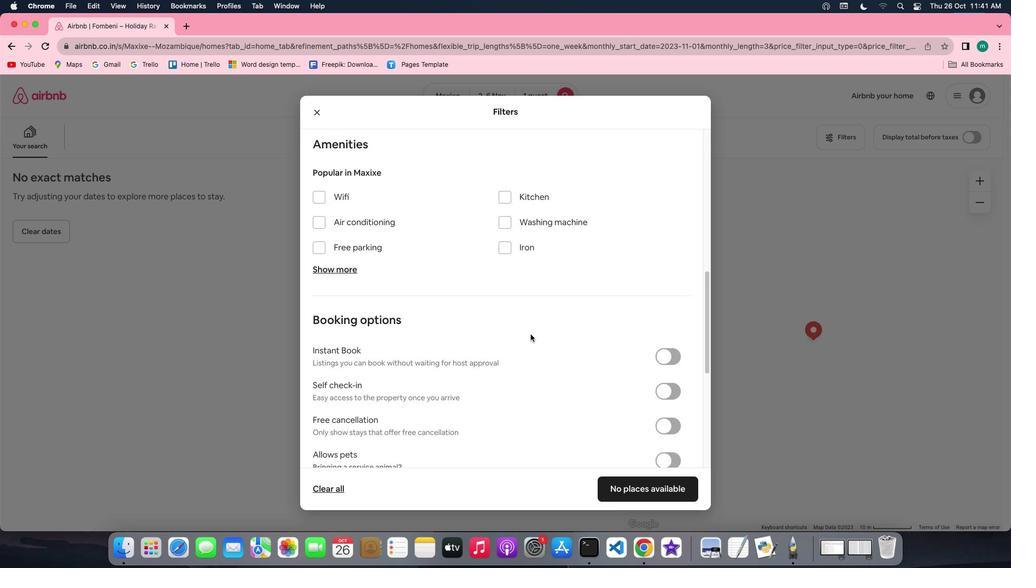 
Action: Mouse moved to (667, 370)
Screenshot: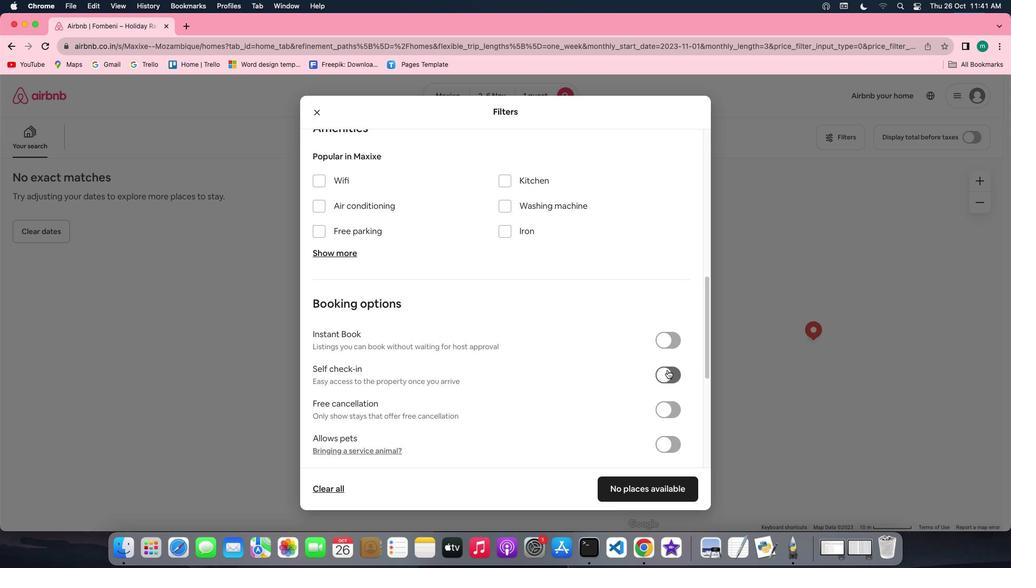 
Action: Mouse pressed left at (667, 370)
Screenshot: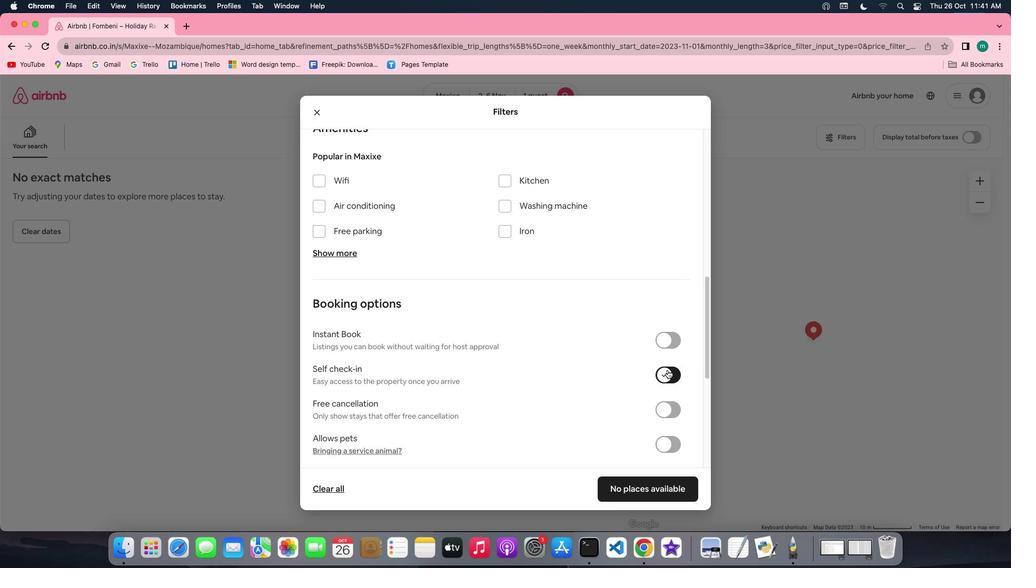 
Action: Mouse moved to (589, 435)
Screenshot: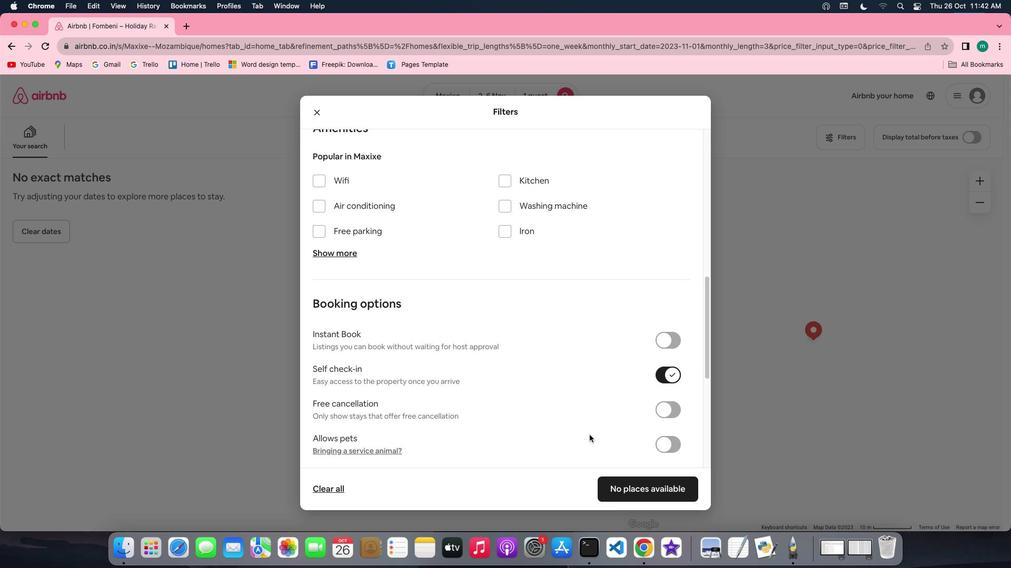 
Action: Mouse scrolled (589, 435) with delta (0, 0)
Screenshot: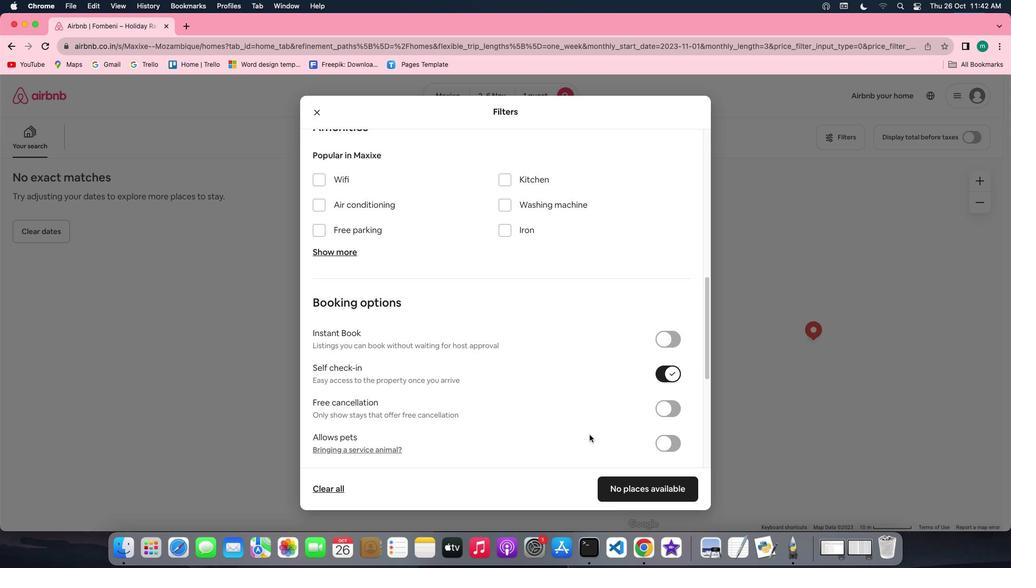 
Action: Mouse scrolled (589, 435) with delta (0, 0)
Screenshot: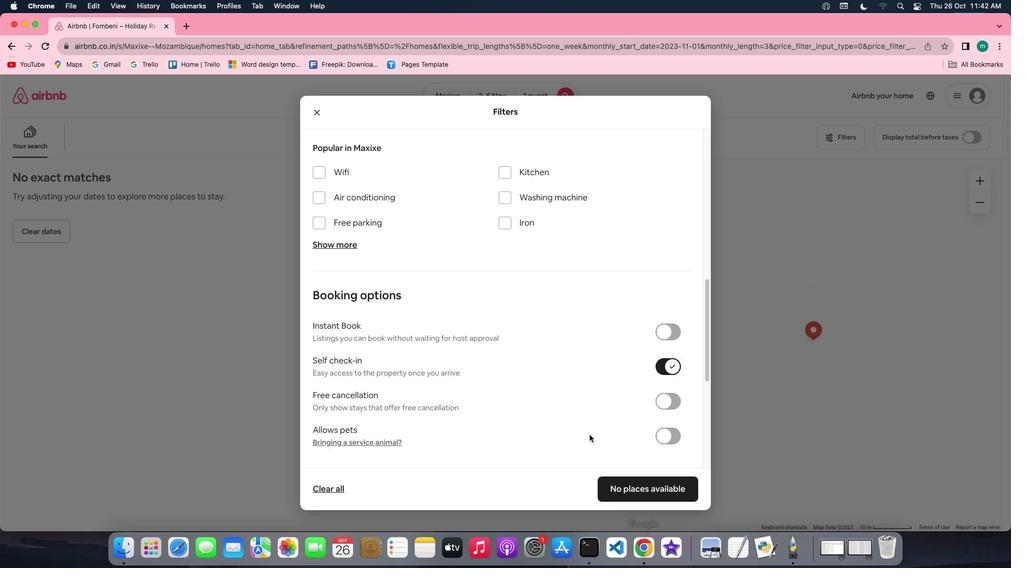 
Action: Mouse scrolled (589, 435) with delta (0, 0)
Screenshot: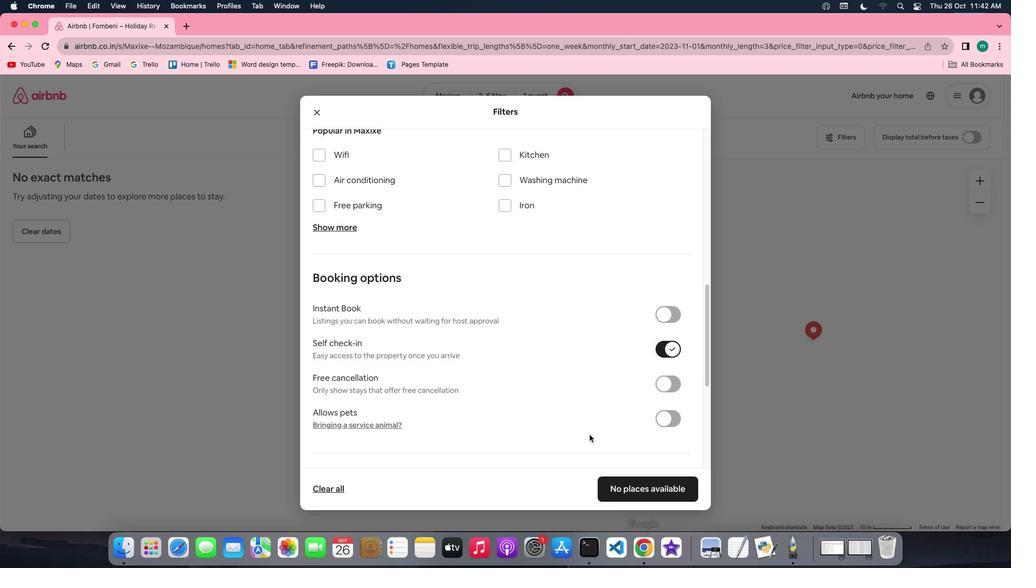 
Action: Mouse scrolled (589, 435) with delta (0, -1)
Screenshot: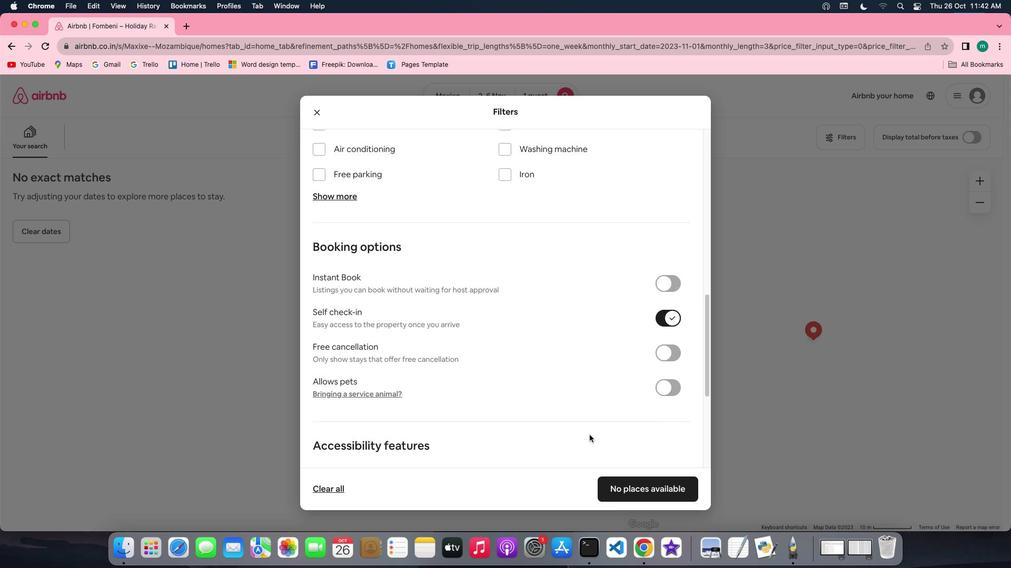 
Action: Mouse scrolled (589, 435) with delta (0, 0)
Screenshot: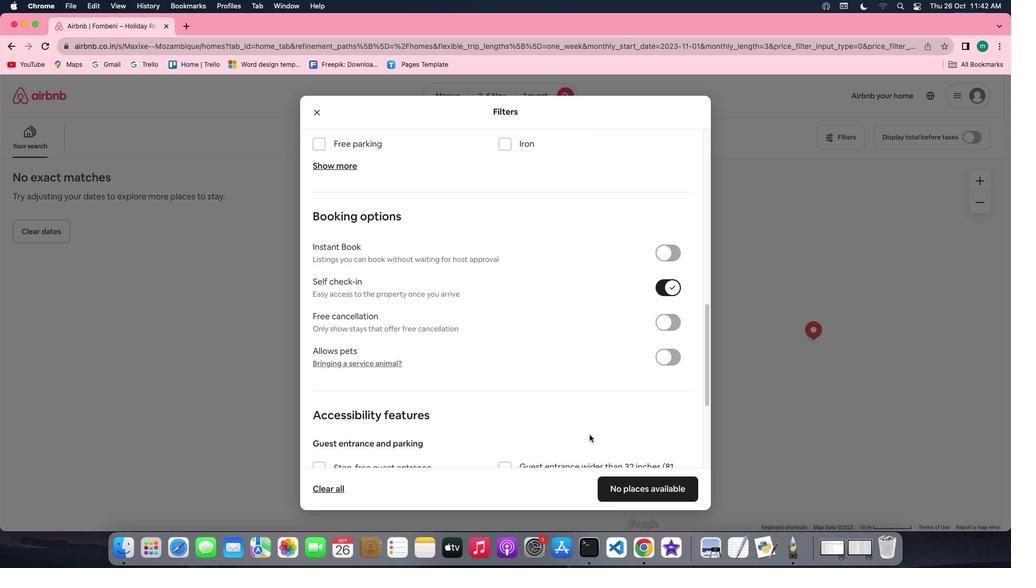 
Action: Mouse scrolled (589, 435) with delta (0, 0)
Screenshot: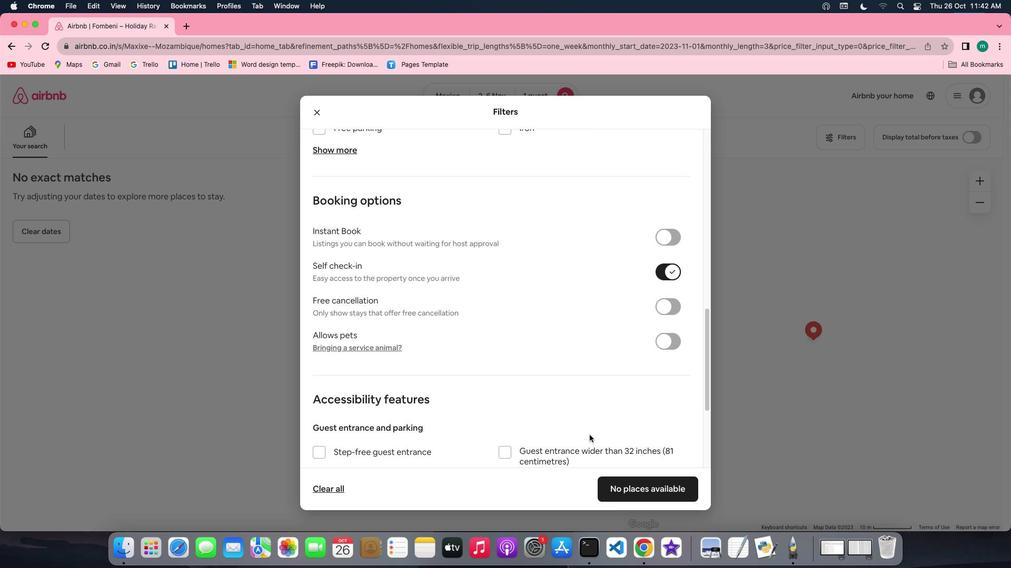 
Action: Mouse scrolled (589, 435) with delta (0, -1)
Screenshot: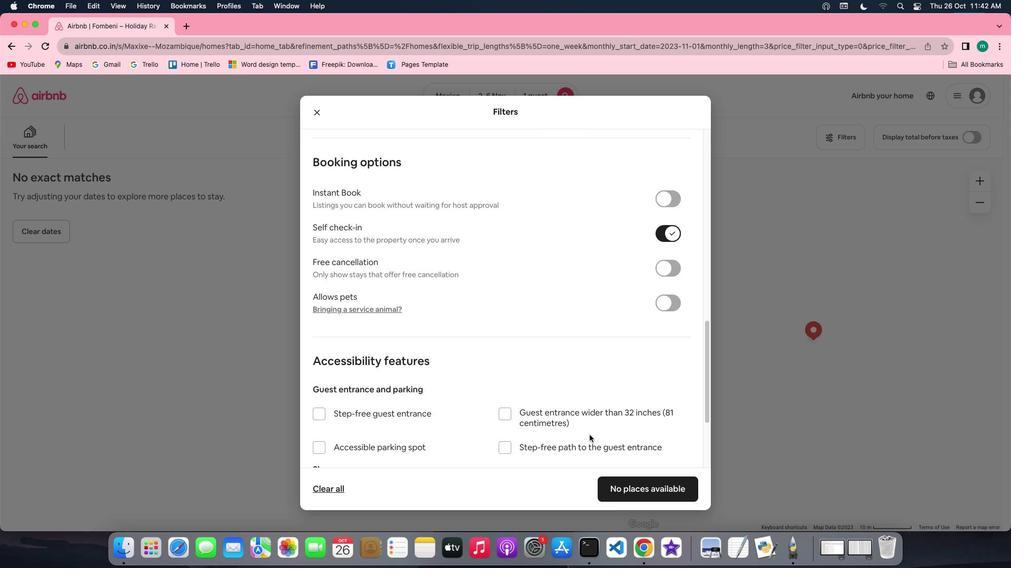 
Action: Mouse scrolled (589, 435) with delta (0, -2)
Screenshot: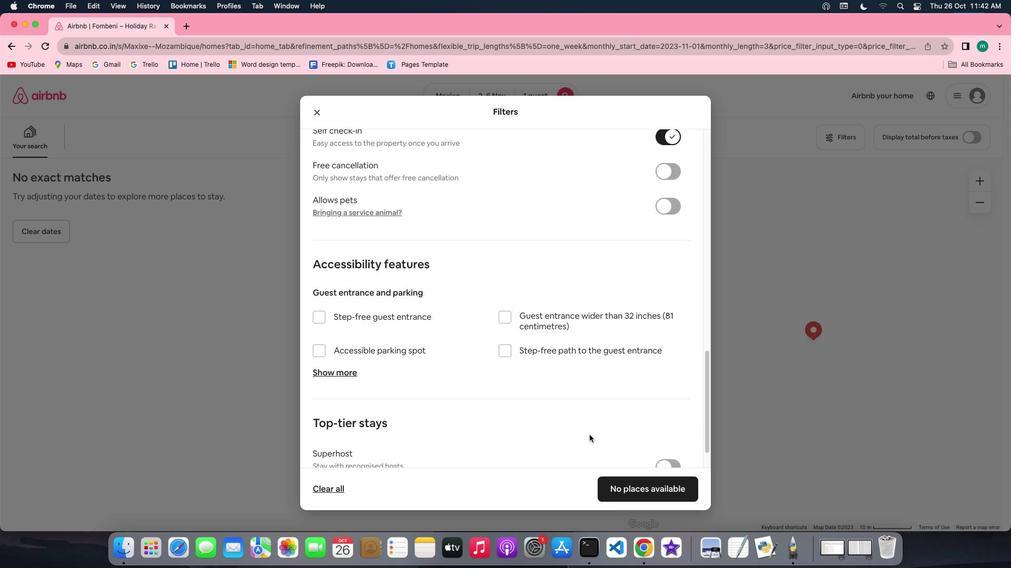 
Action: Mouse scrolled (589, 435) with delta (0, -2)
Screenshot: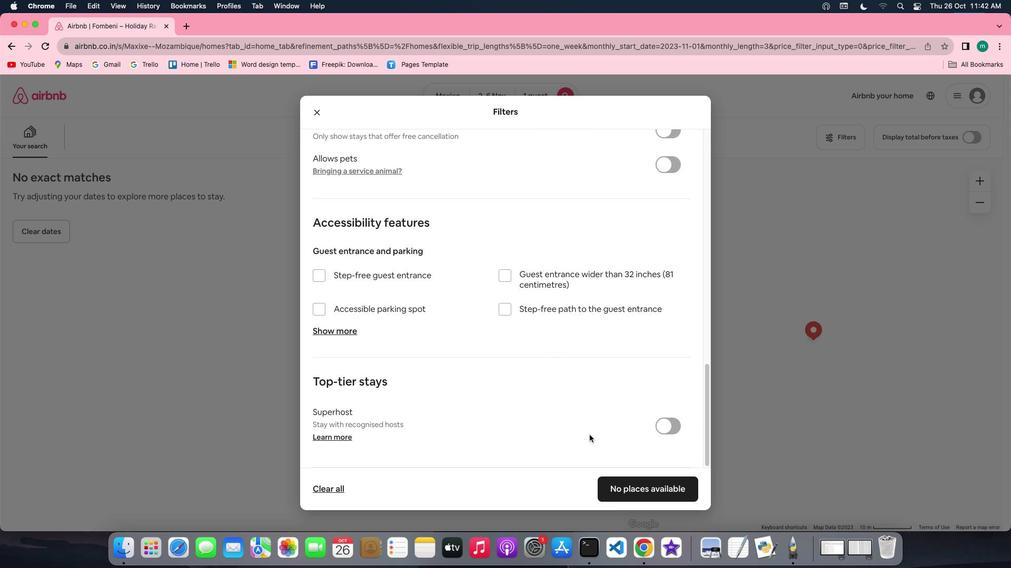 
Action: Mouse scrolled (589, 435) with delta (0, 0)
Screenshot: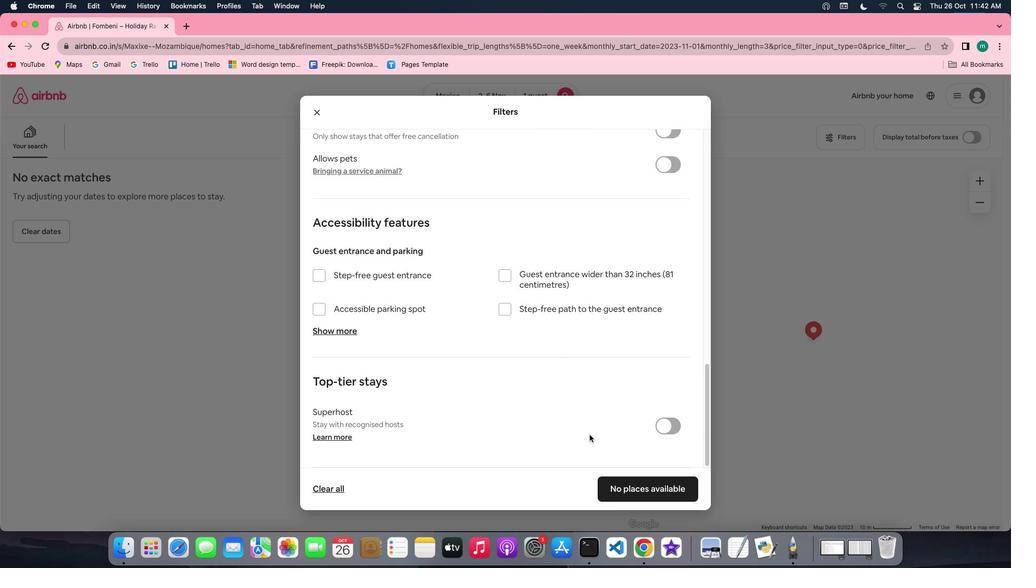 
Action: Mouse moved to (589, 435)
Screenshot: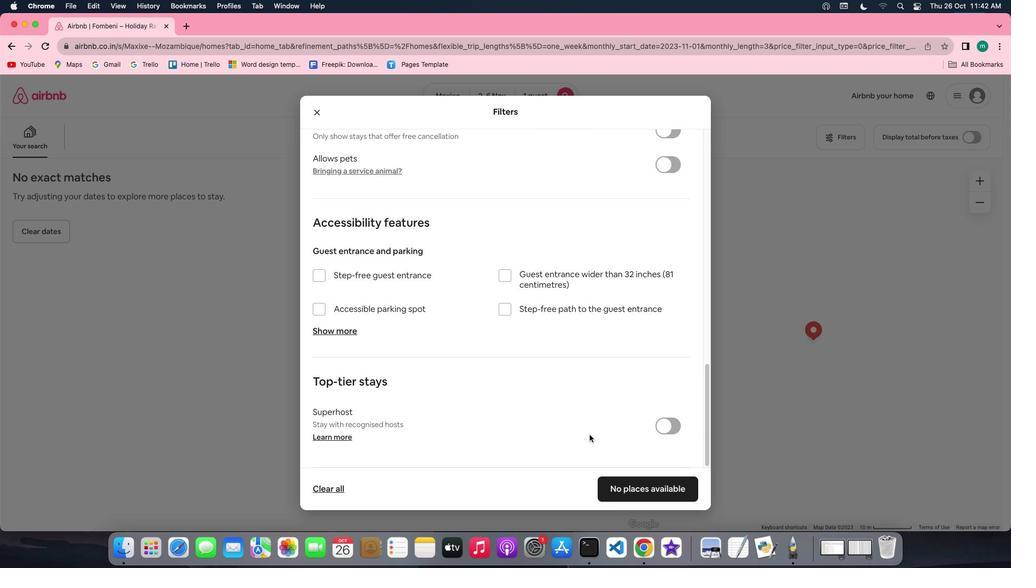 
Action: Mouse scrolled (589, 435) with delta (0, 0)
Screenshot: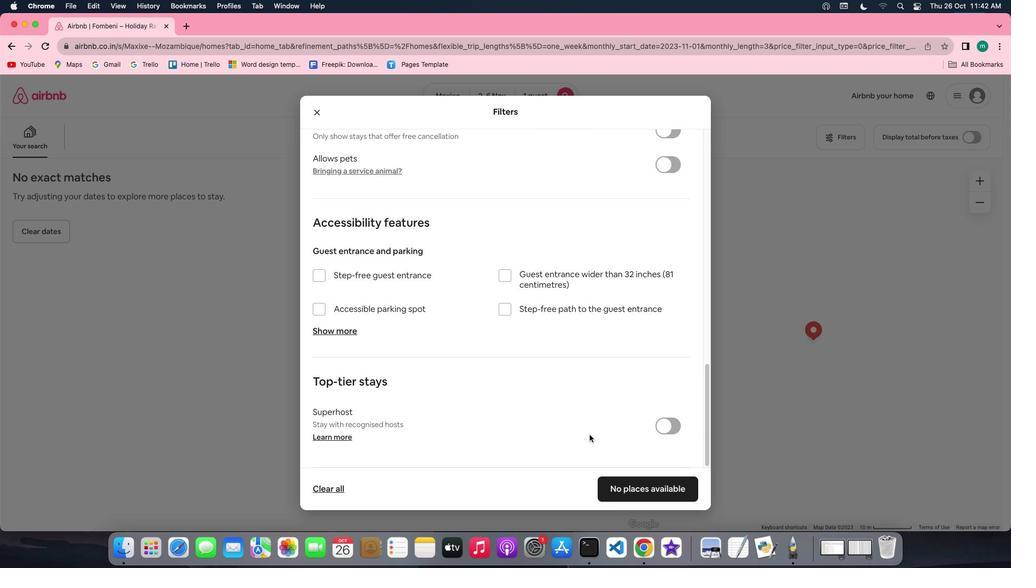 
Action: Mouse scrolled (589, 435) with delta (0, 0)
Screenshot: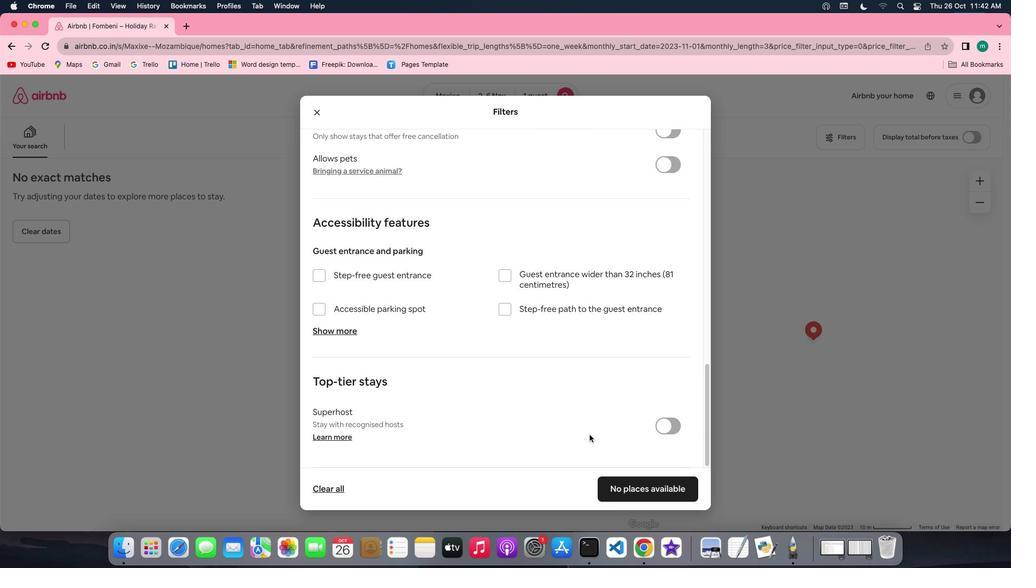 
Action: Mouse scrolled (589, 435) with delta (0, -1)
Screenshot: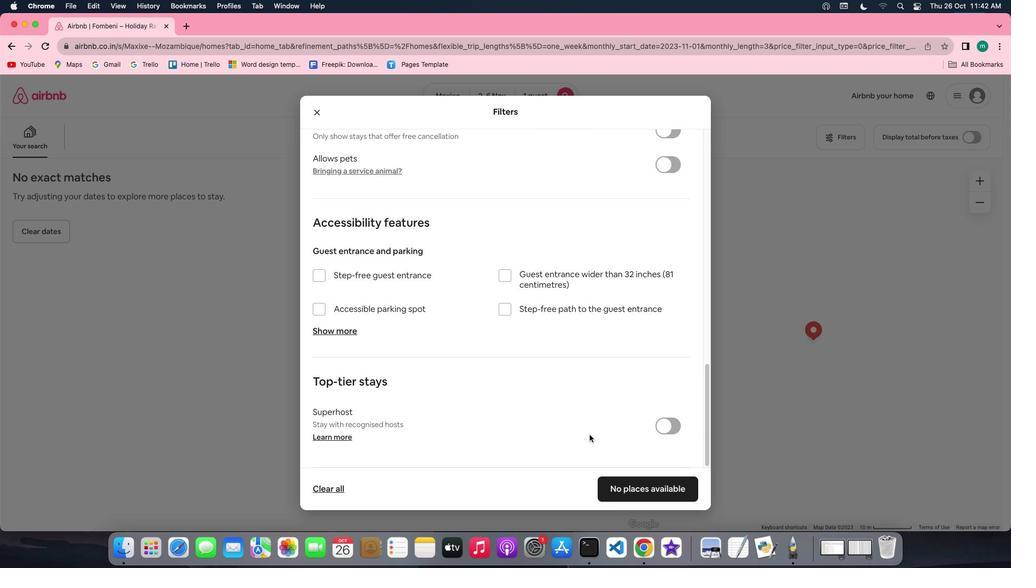 
Action: Mouse scrolled (589, 435) with delta (0, -1)
Screenshot: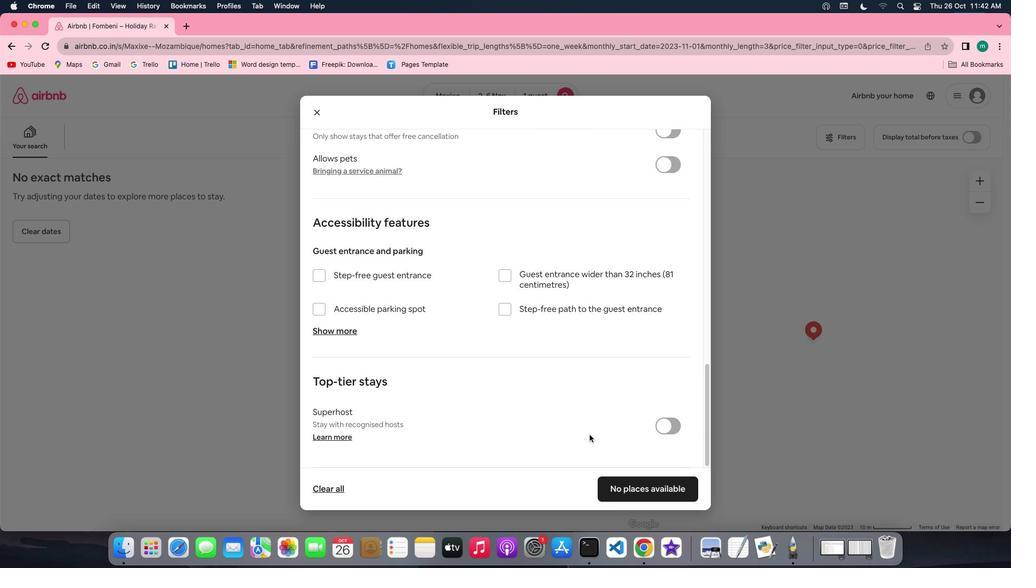 
Action: Mouse moved to (646, 490)
Screenshot: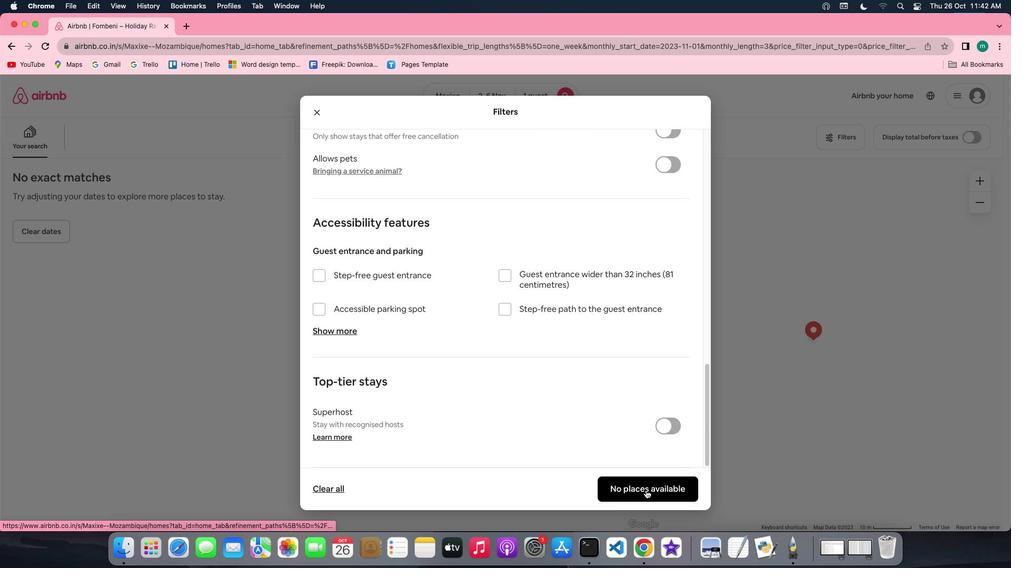 
Action: Mouse pressed left at (646, 490)
Screenshot: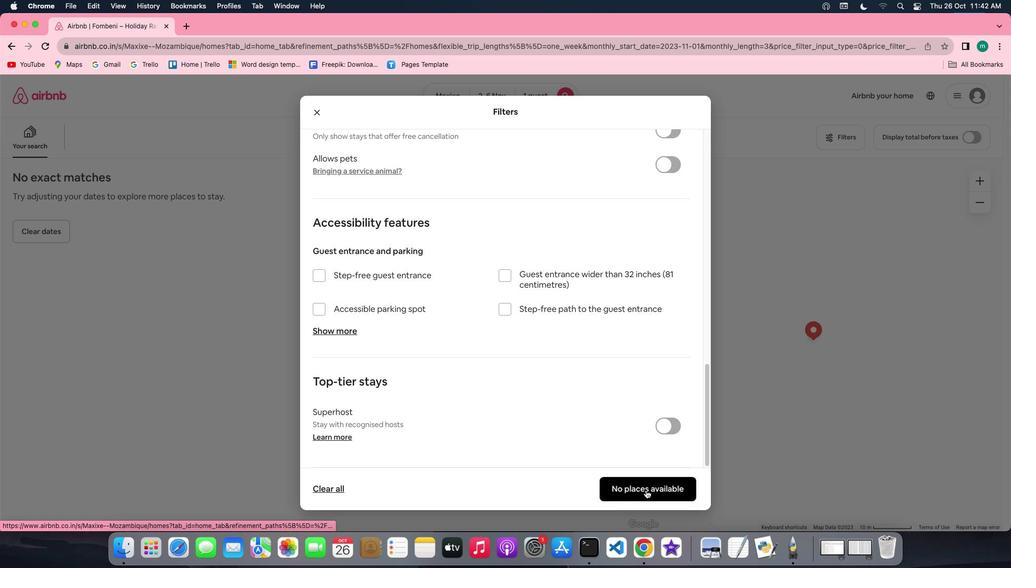 
Action: Mouse moved to (489, 423)
Screenshot: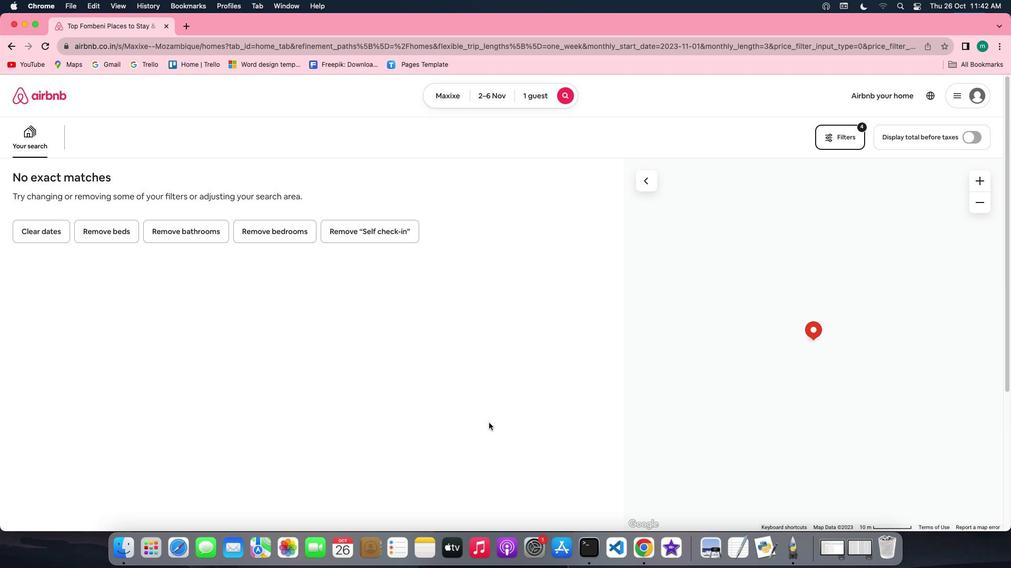 
